 Task: Create a due date automation trigger when advanced on, on the monday of the week a card is due add fields with custom field "Resume" set to a number lower or equal to 1 and greater or equal to 10 at 11:00 AM.
Action: Mouse moved to (1004, 289)
Screenshot: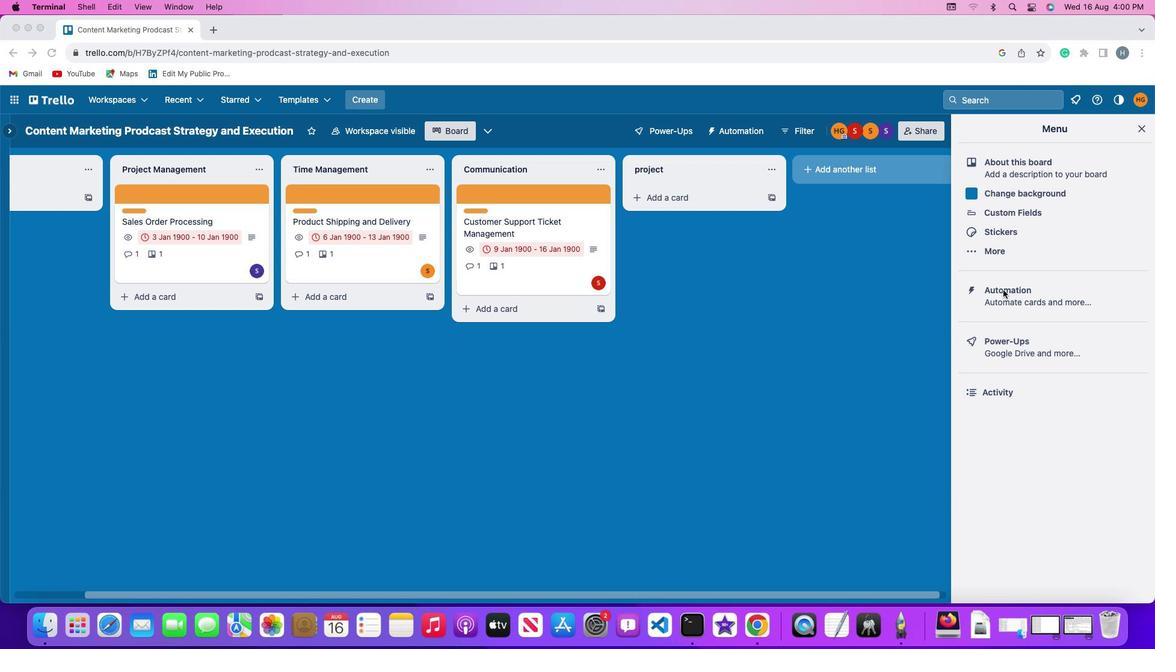
Action: Mouse pressed left at (1004, 289)
Screenshot: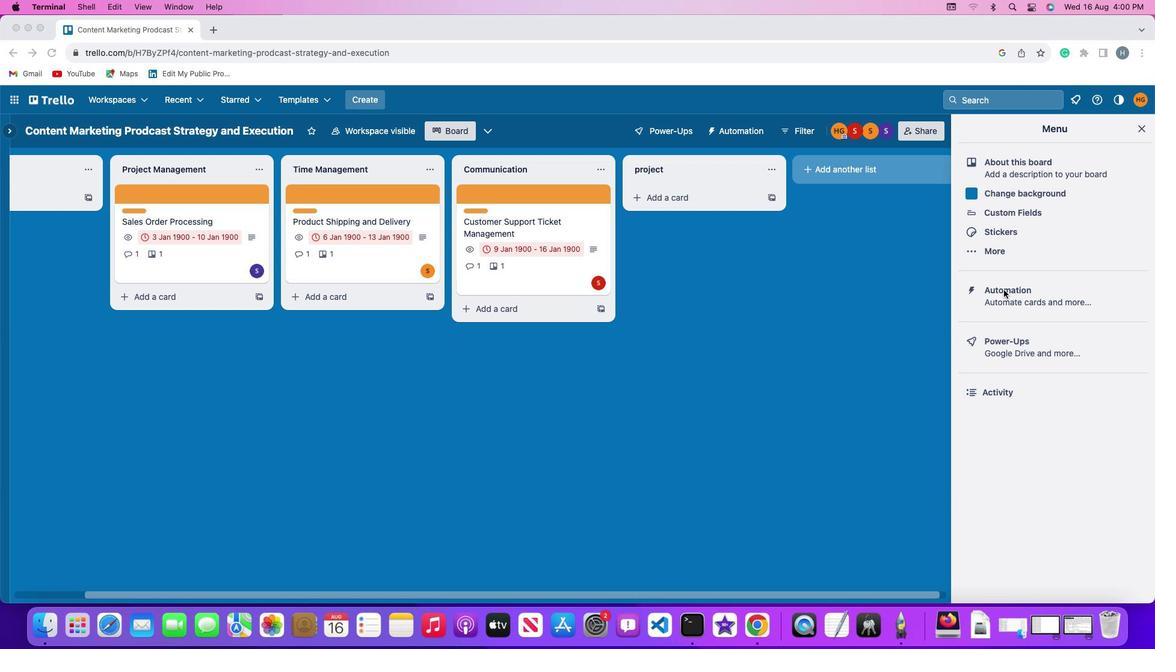 
Action: Mouse pressed left at (1004, 289)
Screenshot: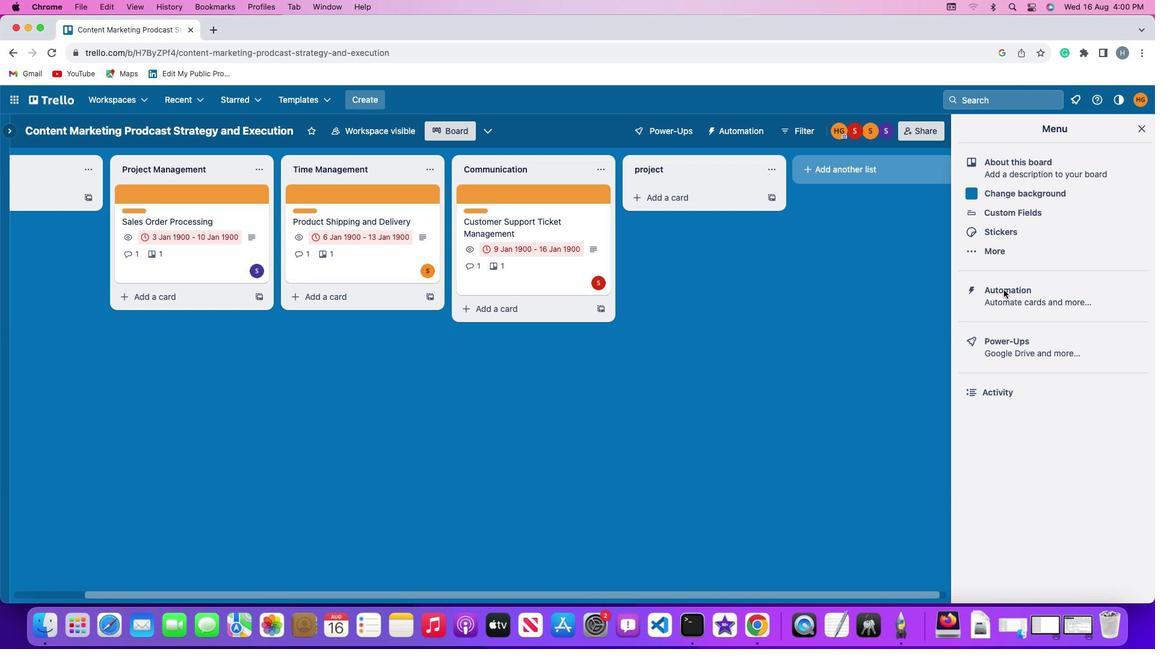 
Action: Mouse moved to (77, 276)
Screenshot: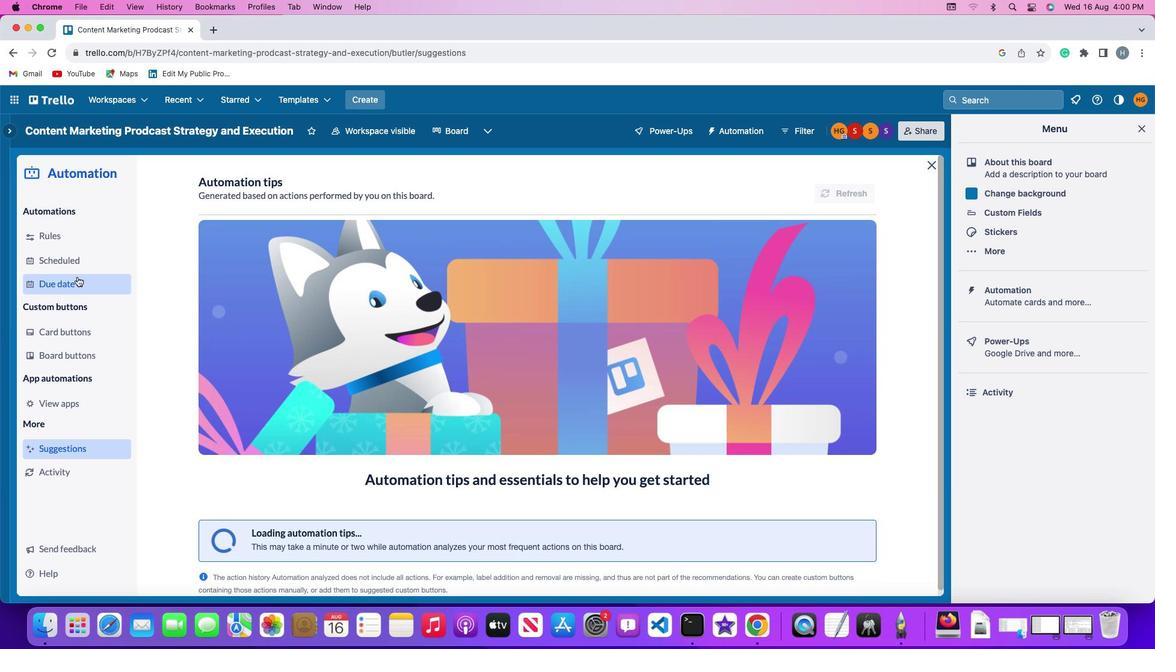 
Action: Mouse pressed left at (77, 276)
Screenshot: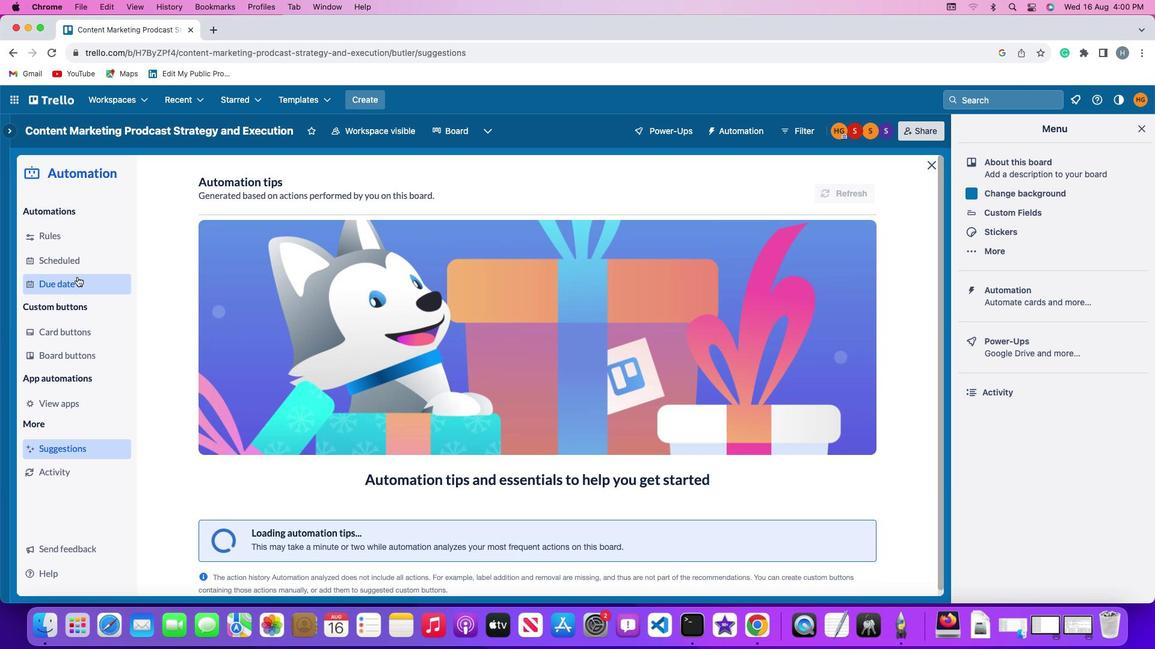 
Action: Mouse moved to (812, 185)
Screenshot: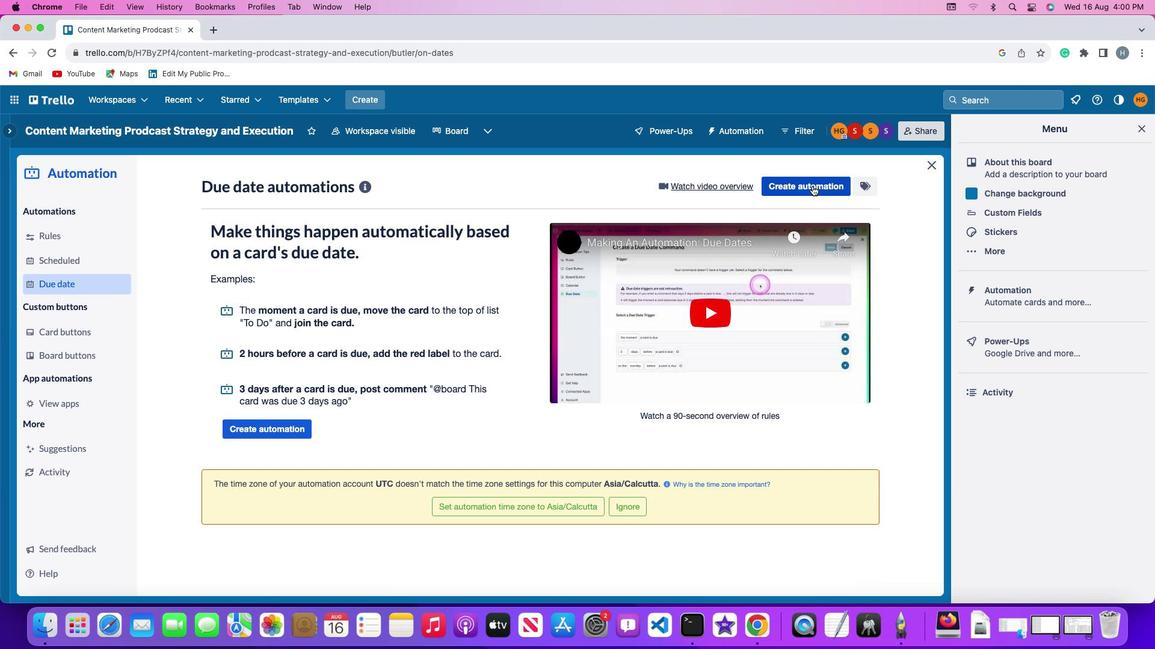 
Action: Mouse pressed left at (812, 185)
Screenshot: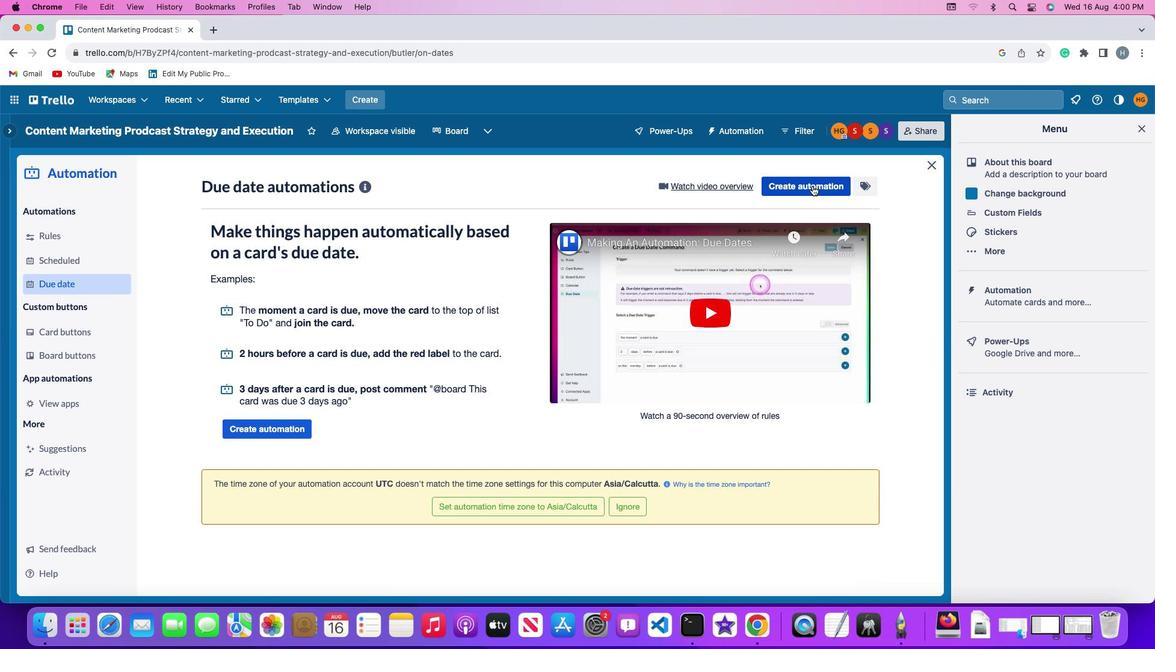 
Action: Mouse moved to (214, 305)
Screenshot: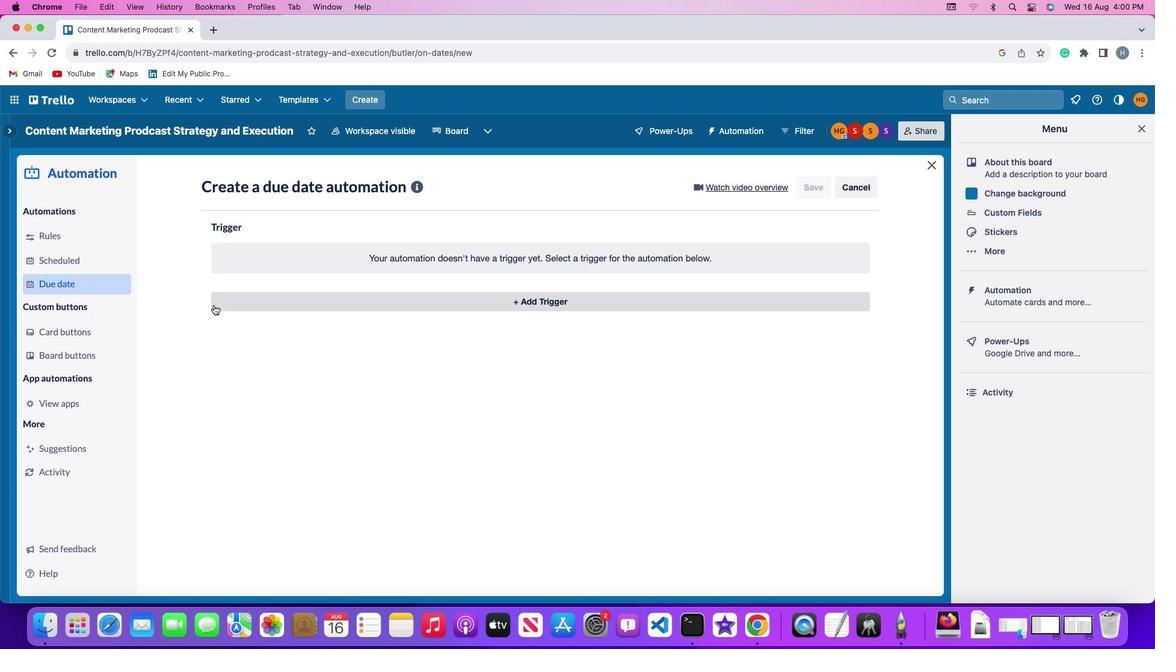 
Action: Mouse pressed left at (214, 305)
Screenshot: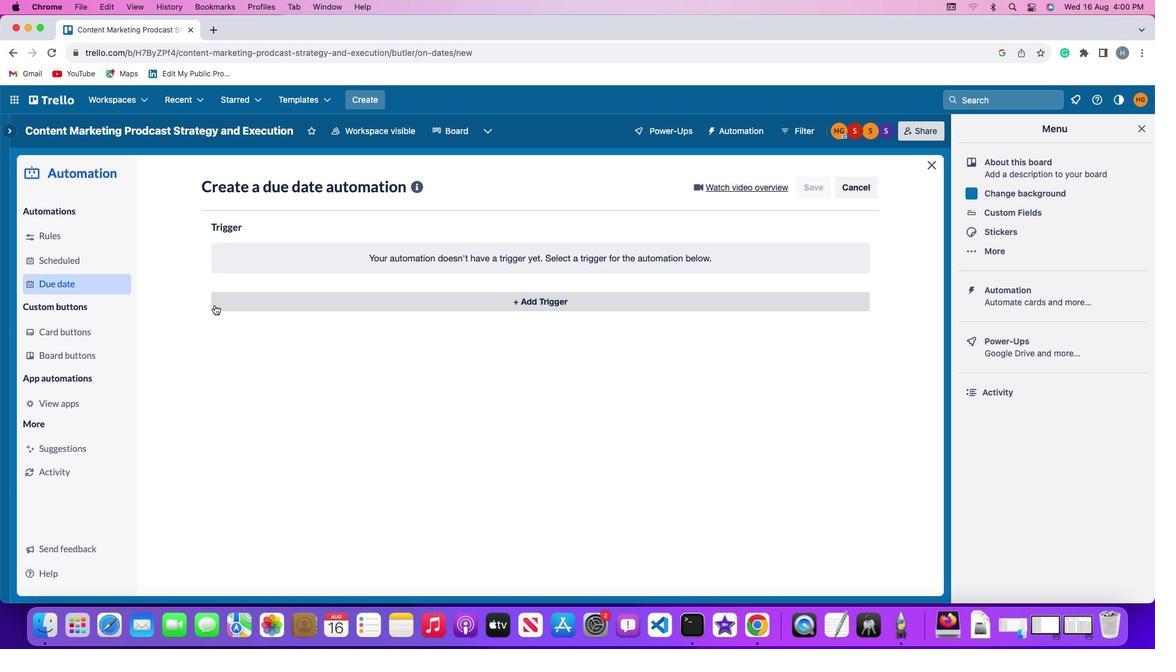 
Action: Mouse moved to (259, 523)
Screenshot: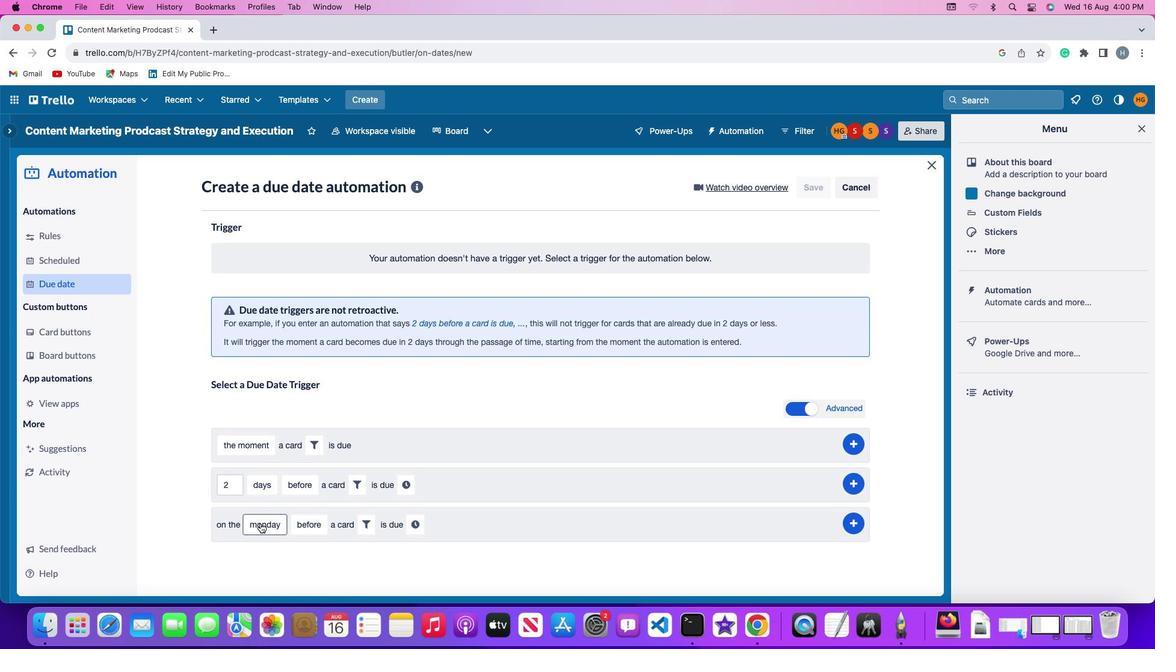 
Action: Mouse pressed left at (259, 523)
Screenshot: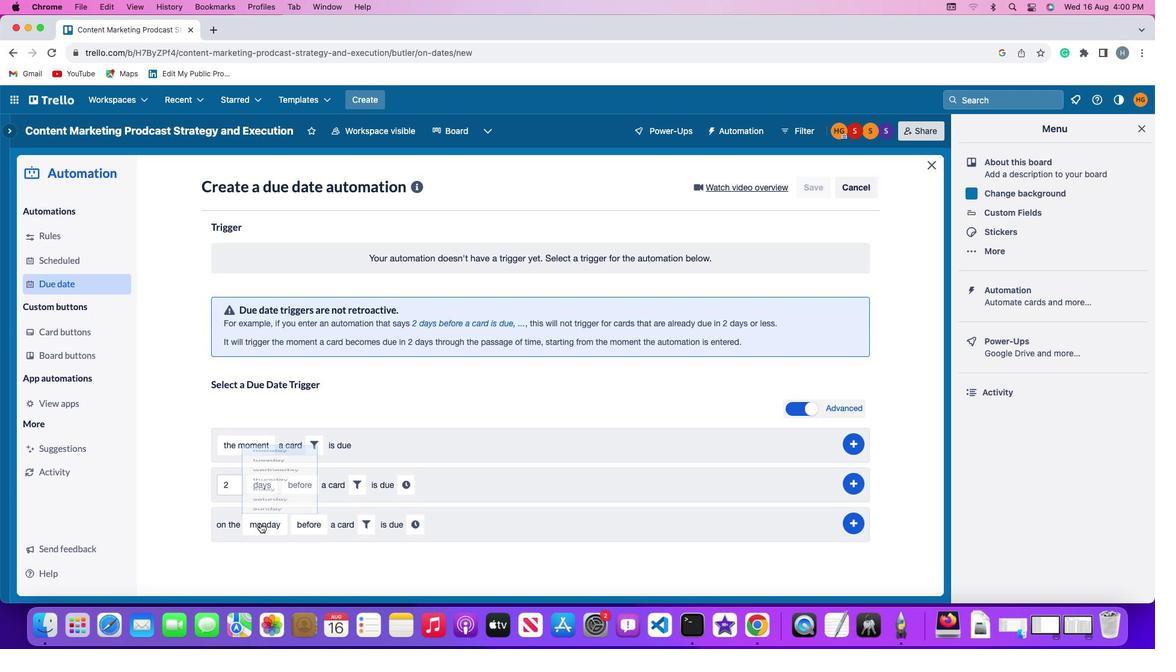 
Action: Mouse moved to (273, 357)
Screenshot: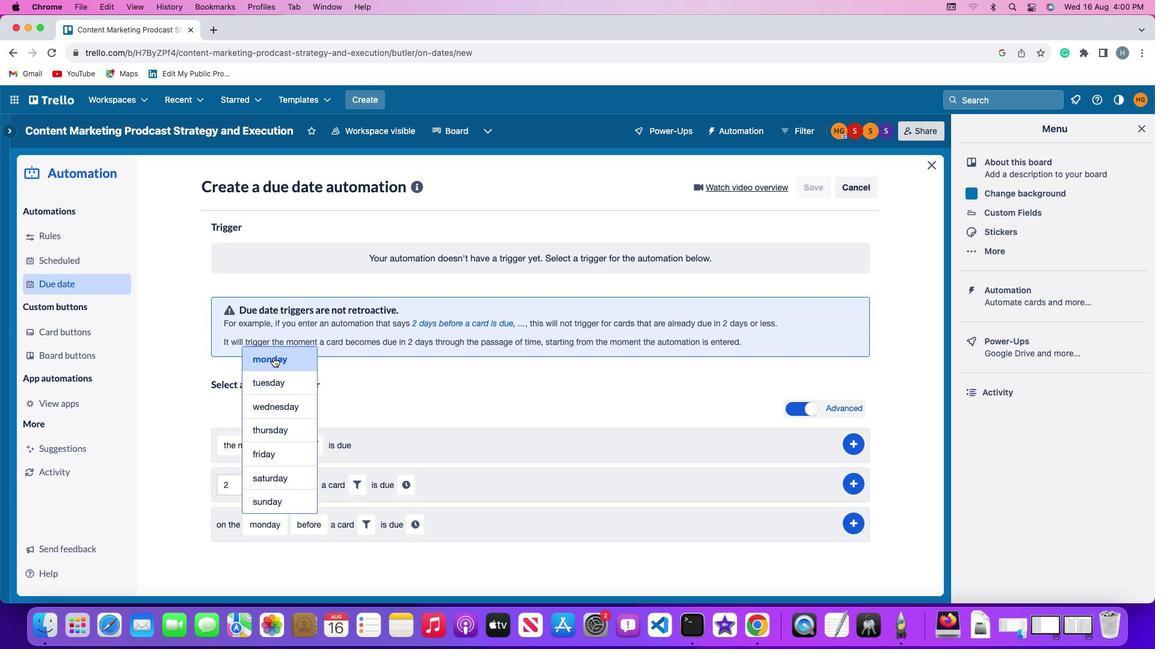 
Action: Mouse pressed left at (273, 357)
Screenshot: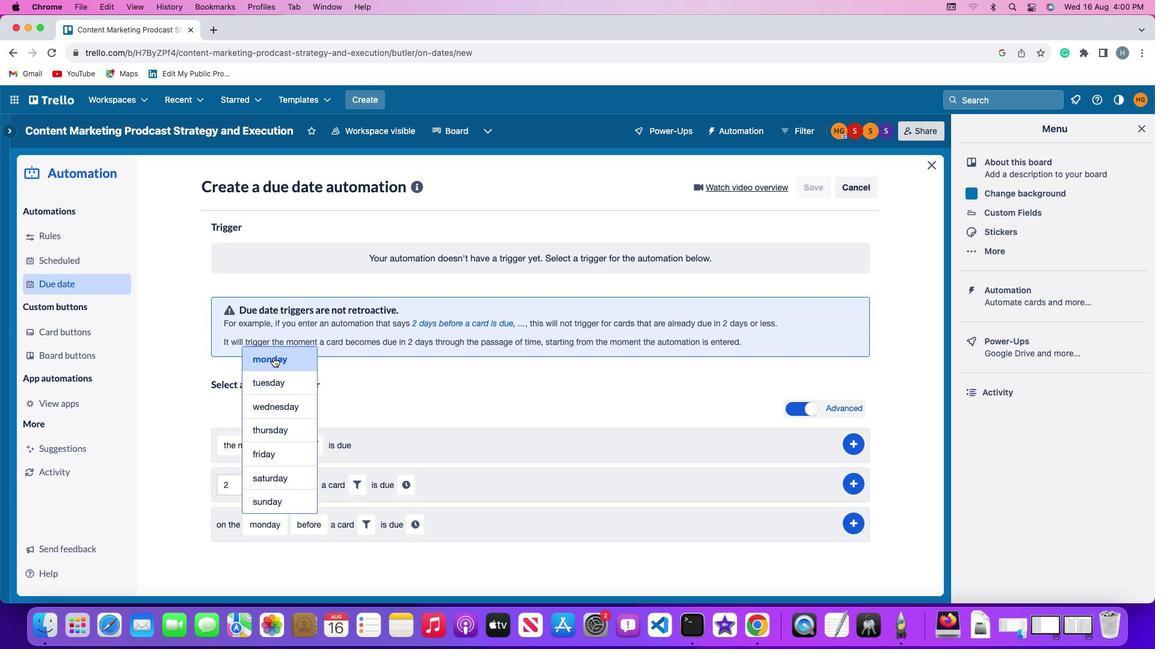 
Action: Mouse moved to (303, 525)
Screenshot: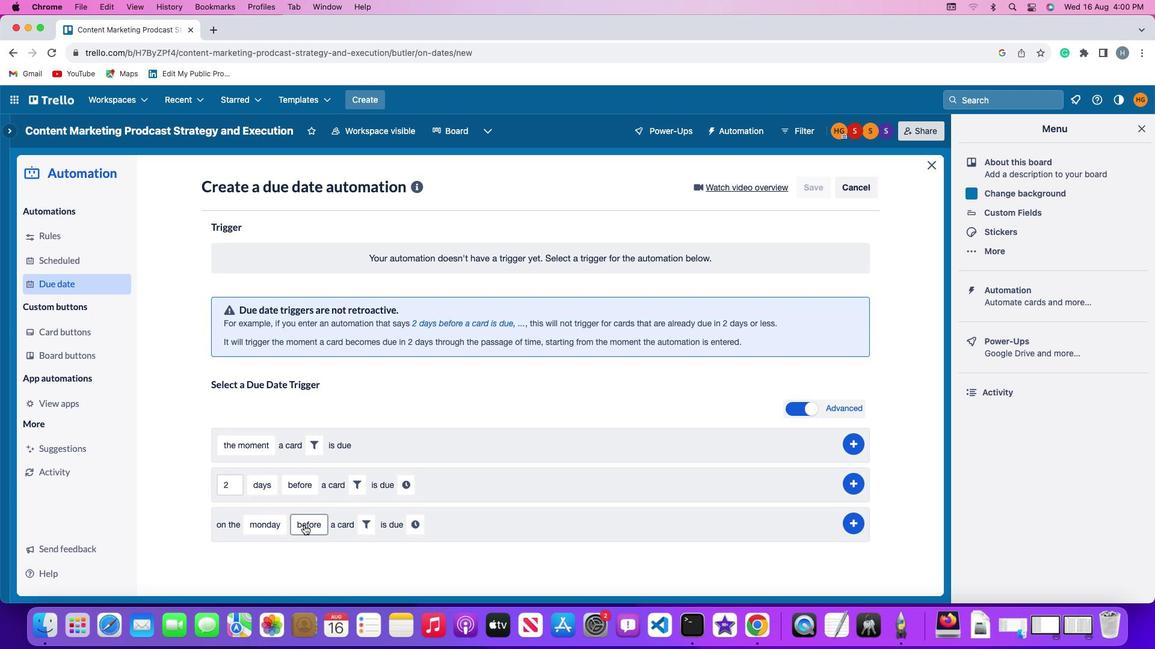 
Action: Mouse pressed left at (303, 525)
Screenshot: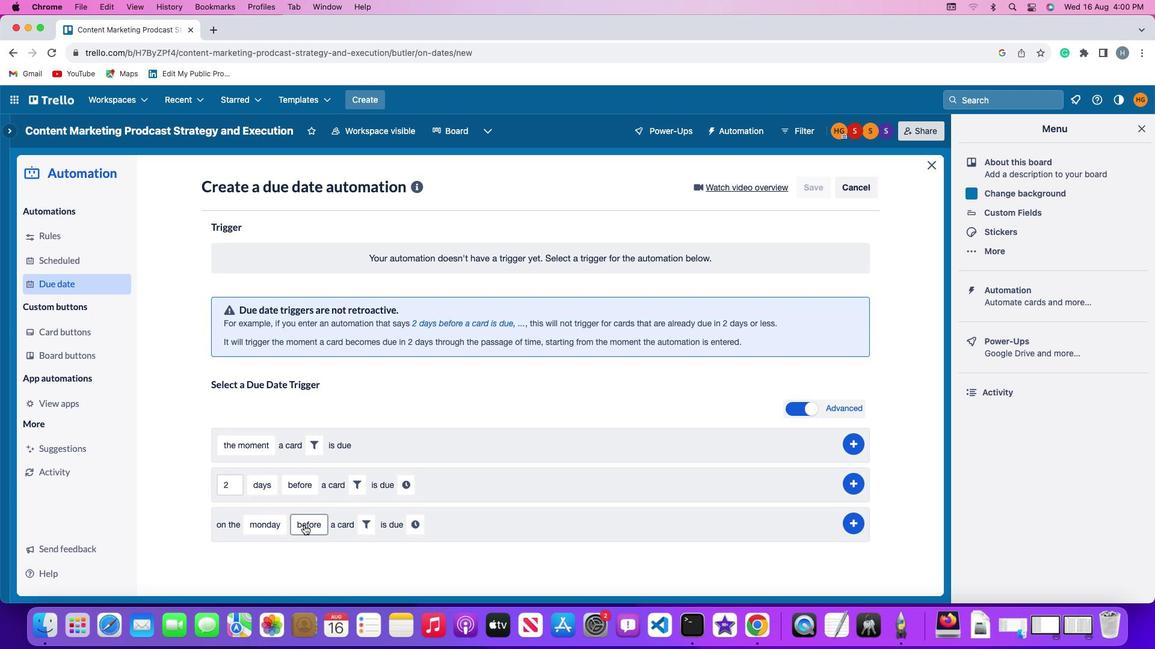 
Action: Mouse moved to (319, 475)
Screenshot: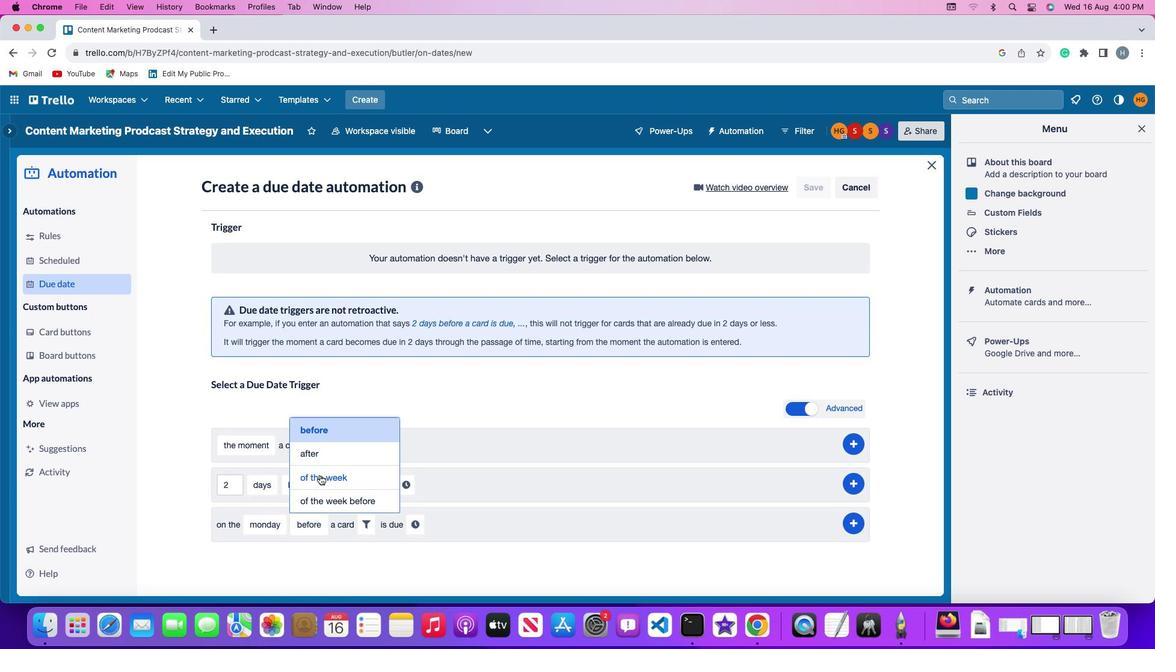 
Action: Mouse pressed left at (319, 475)
Screenshot: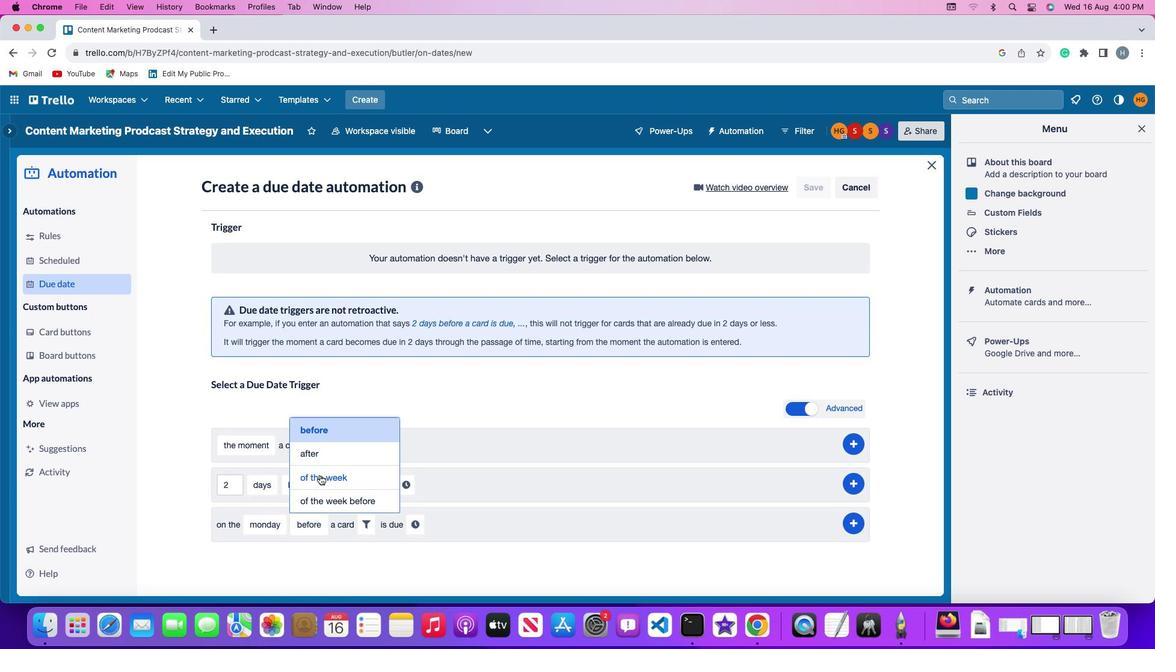 
Action: Mouse moved to (389, 523)
Screenshot: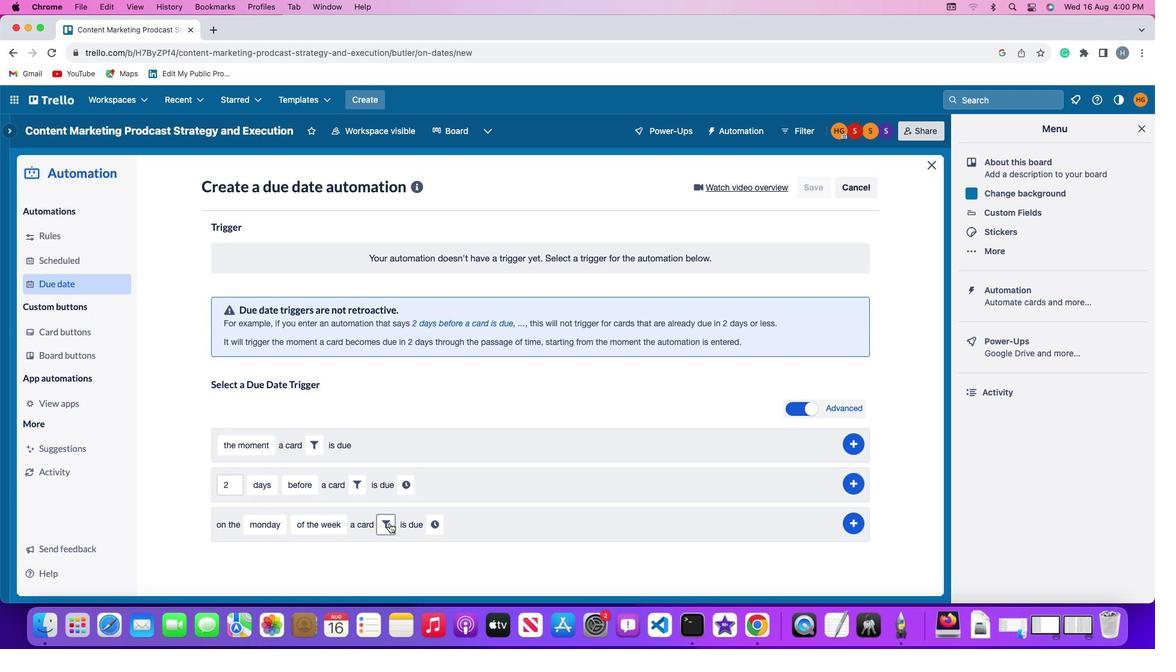 
Action: Mouse pressed left at (389, 523)
Screenshot: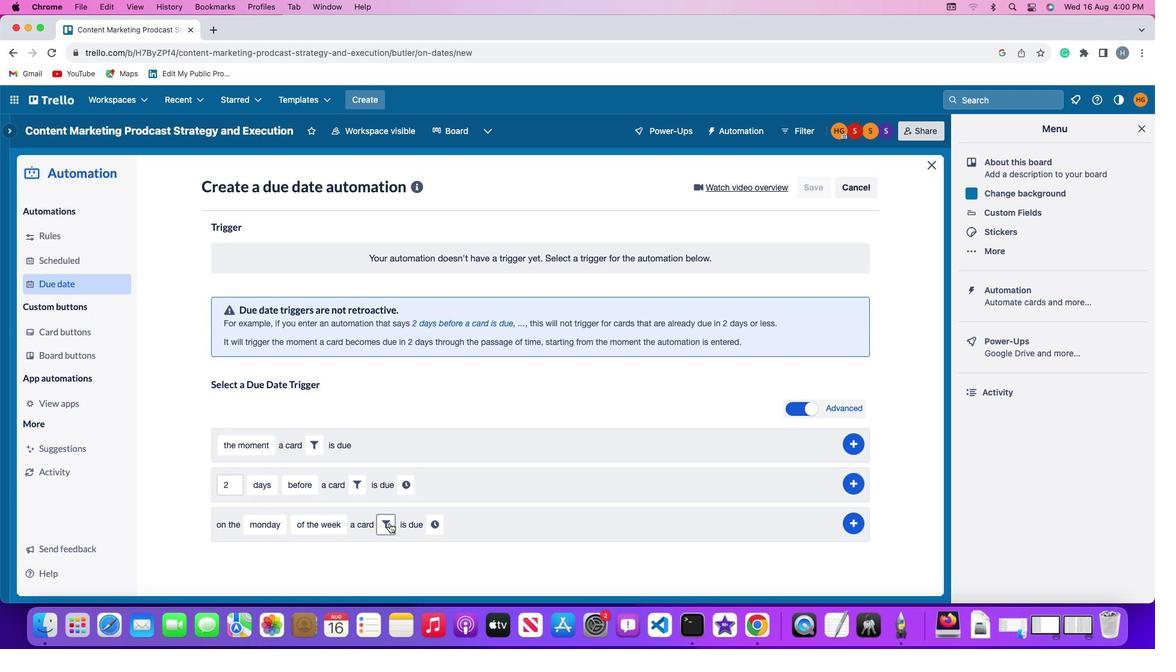 
Action: Mouse moved to (584, 563)
Screenshot: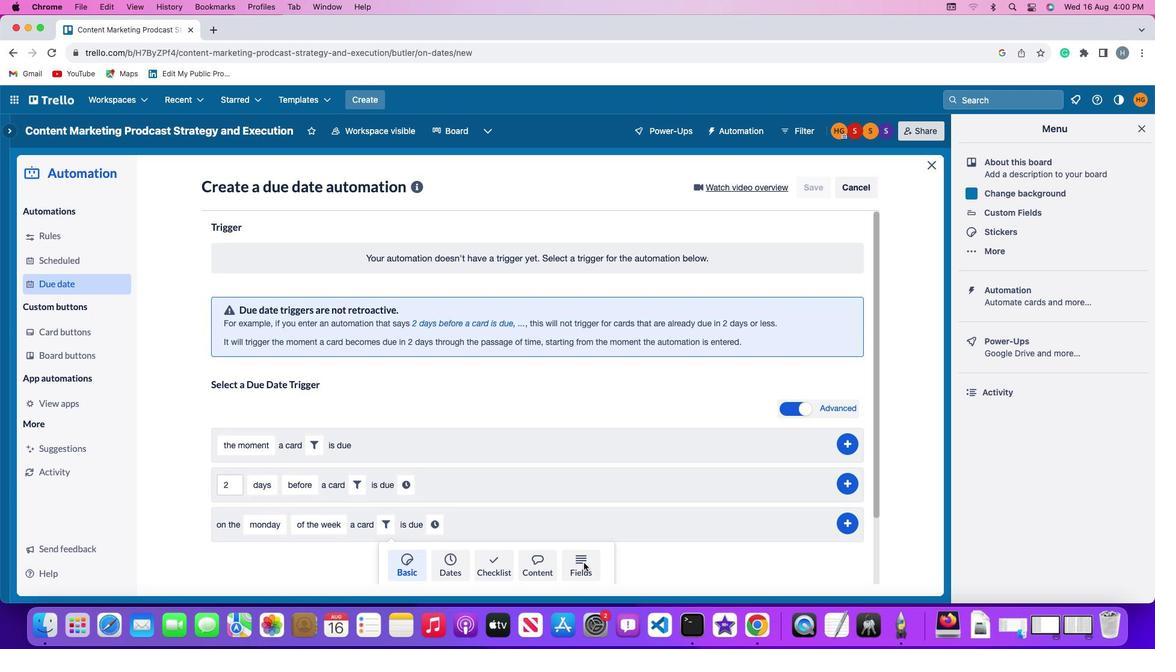 
Action: Mouse pressed left at (584, 563)
Screenshot: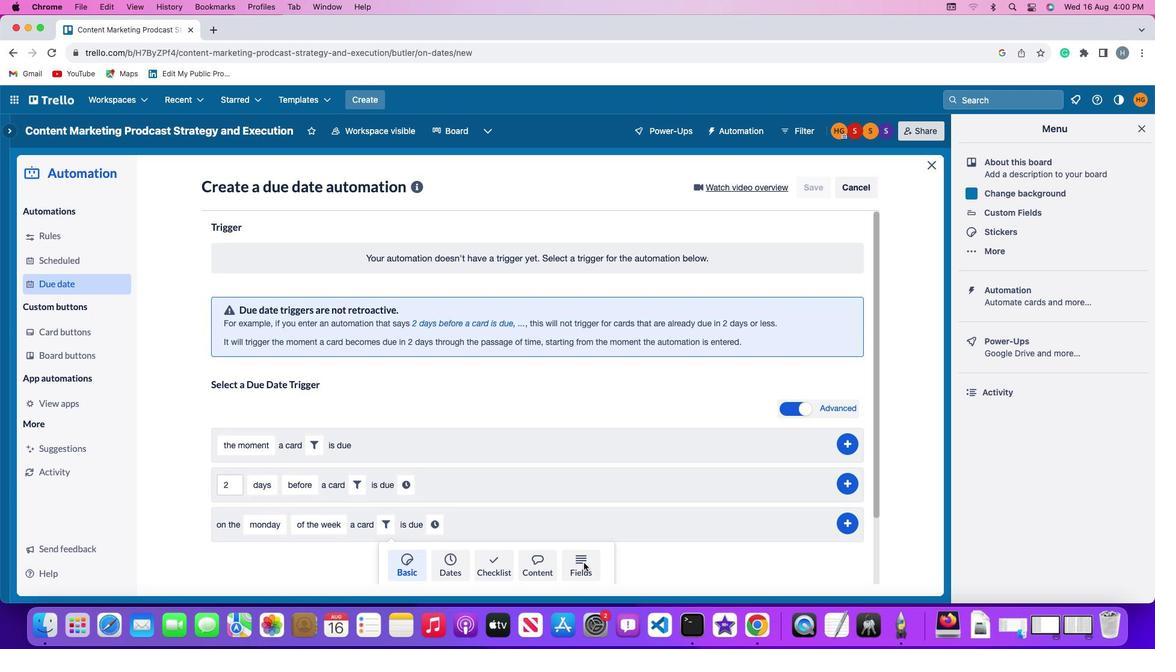 
Action: Mouse moved to (369, 553)
Screenshot: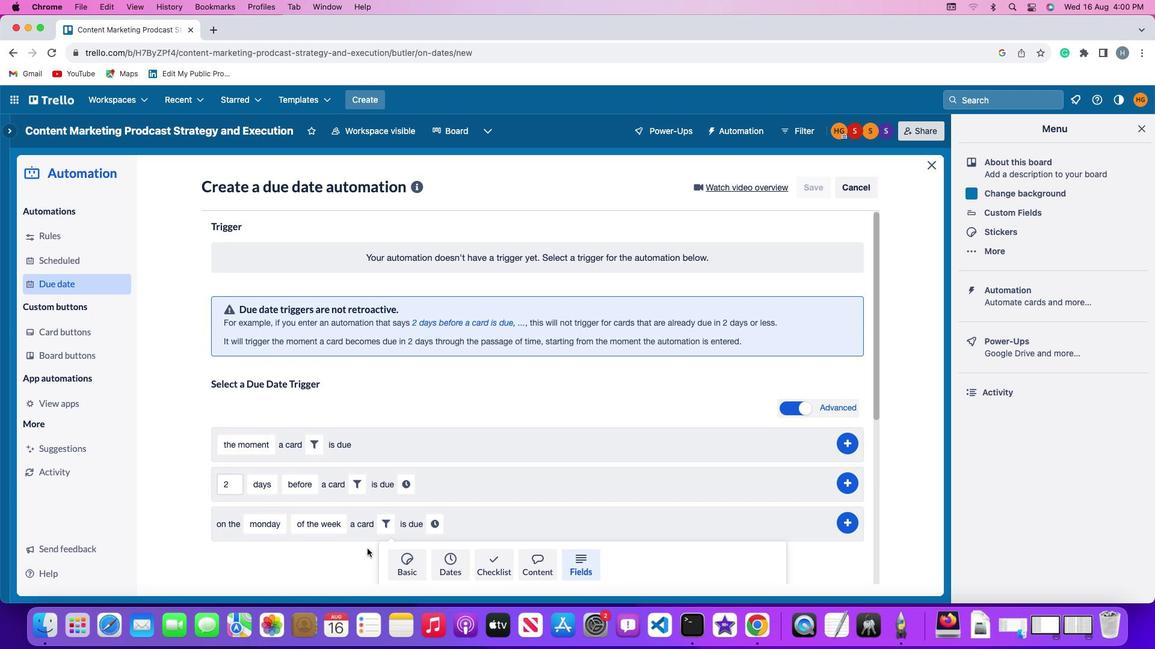
Action: Mouse scrolled (369, 553) with delta (0, 0)
Screenshot: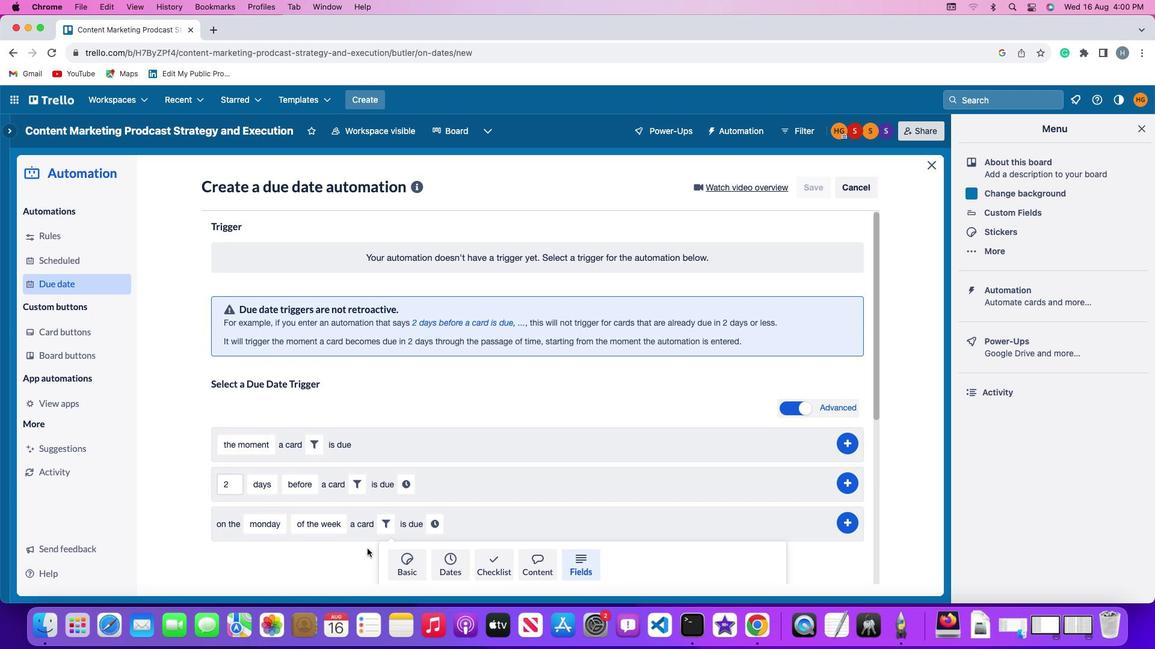 
Action: Mouse moved to (369, 553)
Screenshot: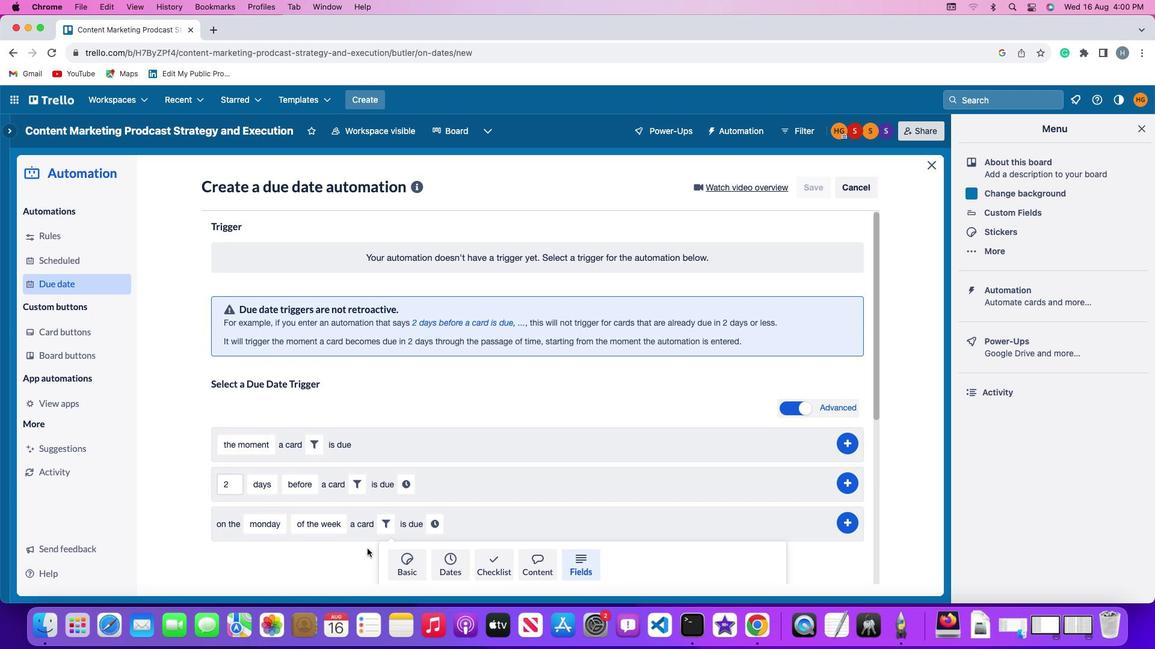 
Action: Mouse scrolled (369, 553) with delta (0, 0)
Screenshot: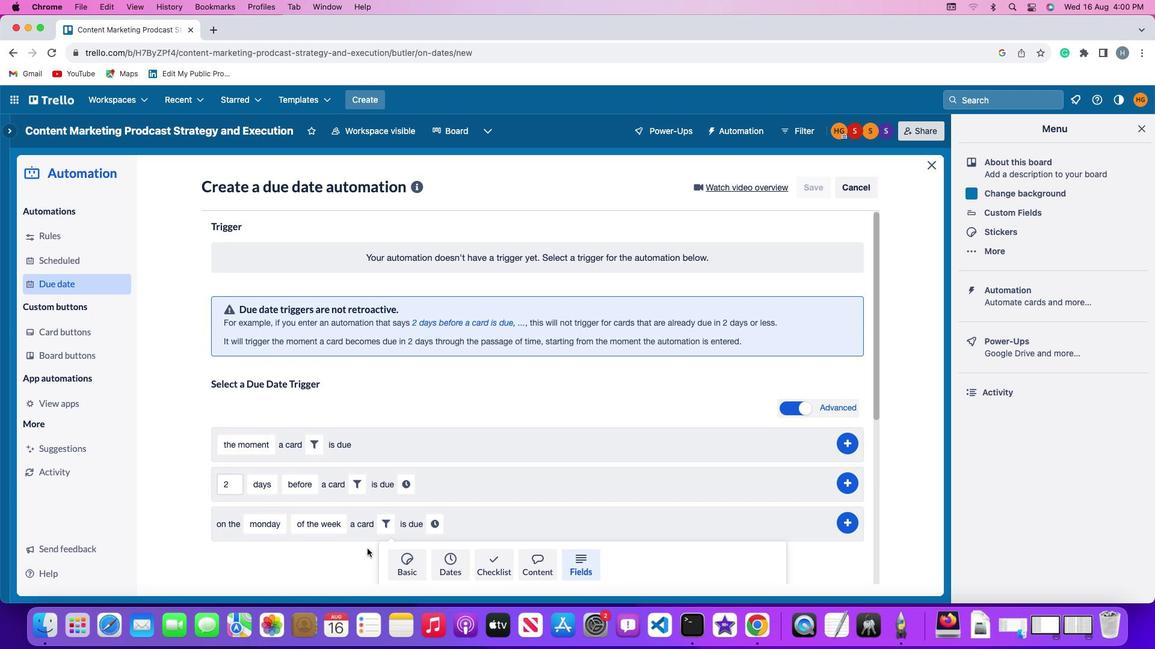 
Action: Mouse moved to (369, 552)
Screenshot: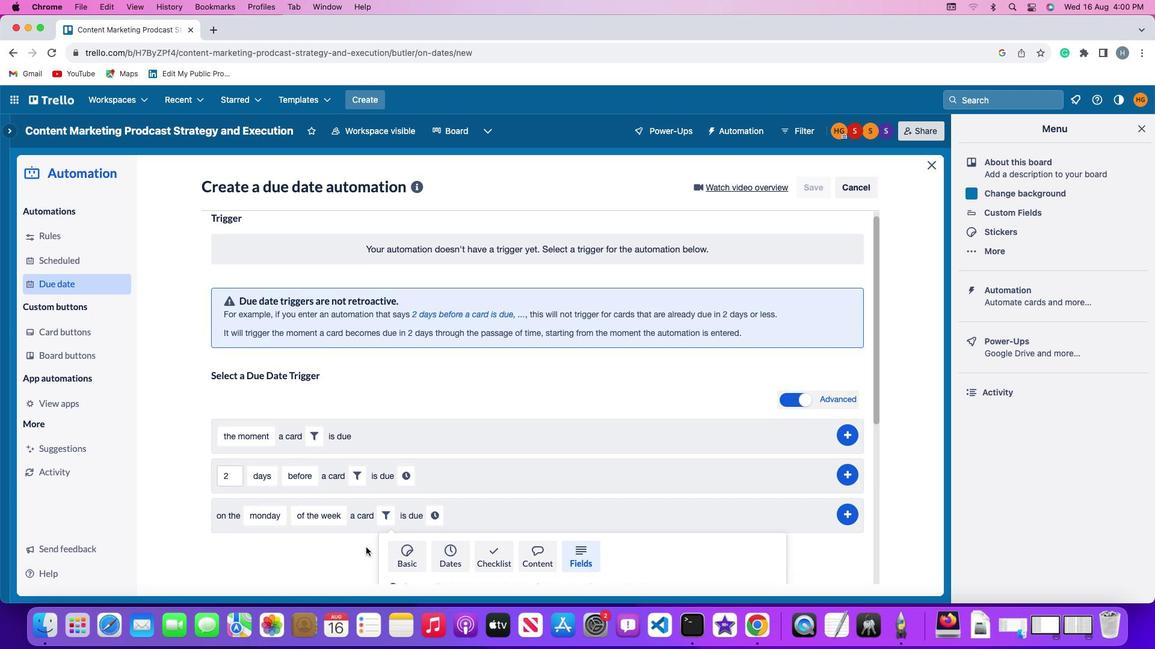 
Action: Mouse scrolled (369, 552) with delta (0, -1)
Screenshot: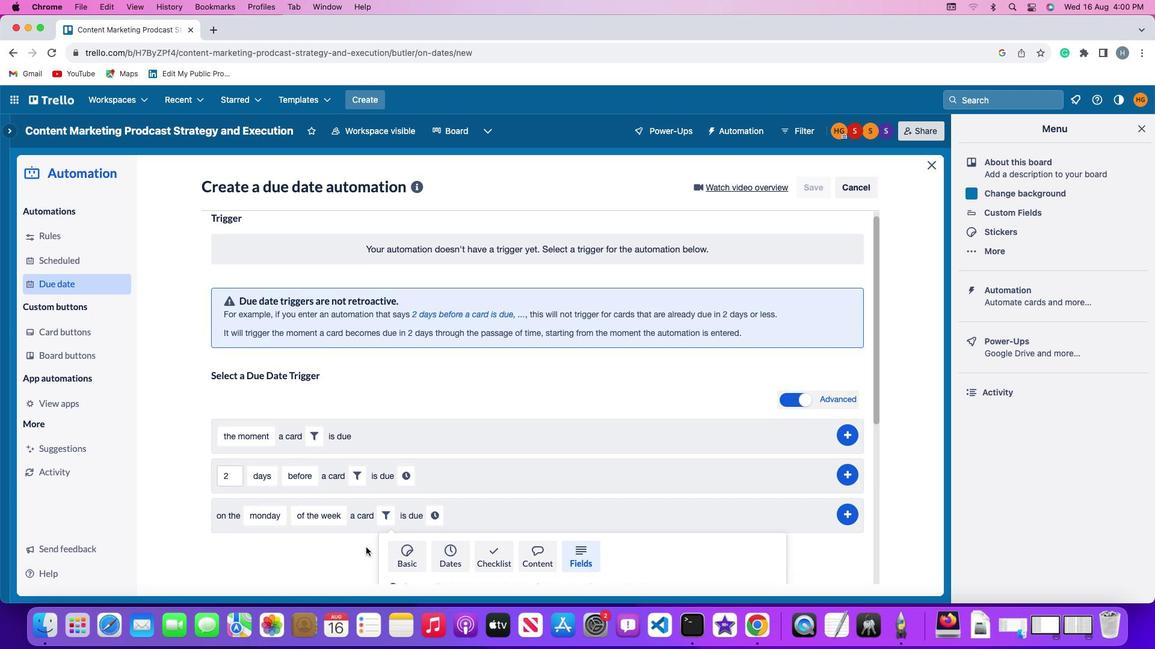 
Action: Mouse moved to (366, 548)
Screenshot: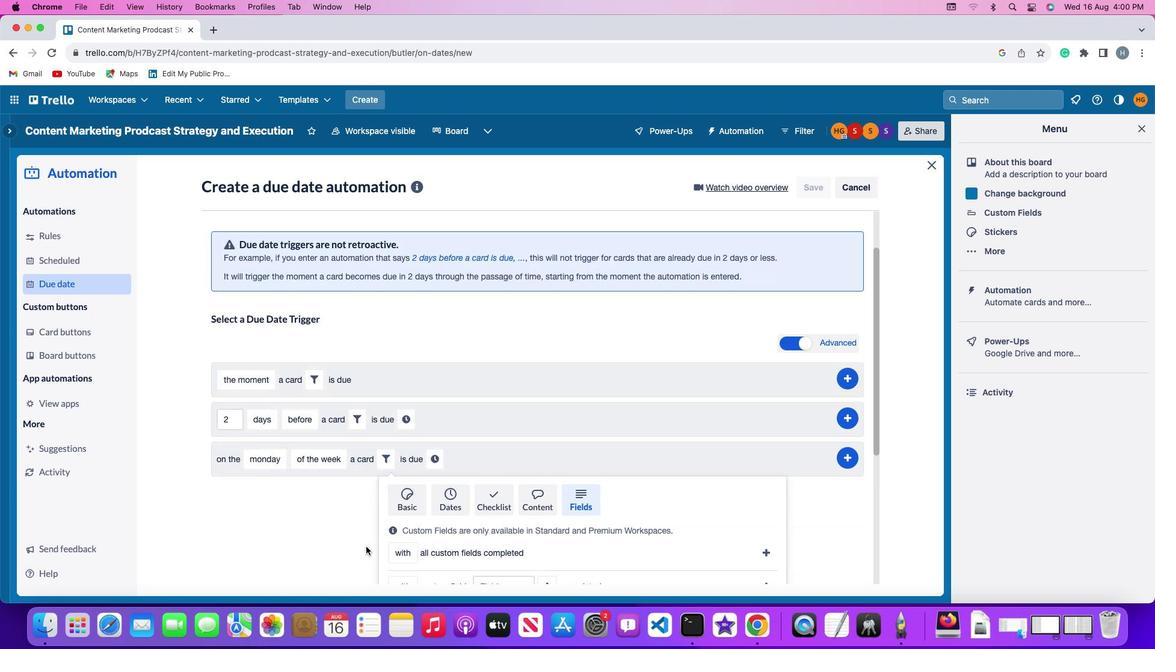 
Action: Mouse scrolled (366, 548) with delta (0, -3)
Screenshot: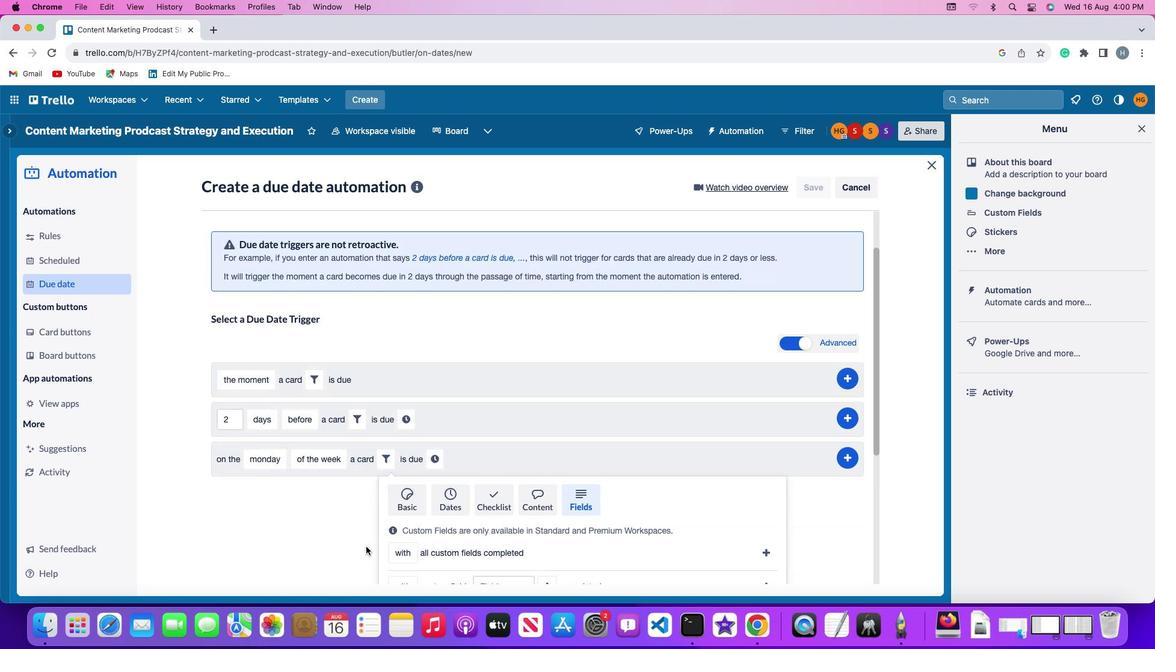 
Action: Mouse moved to (364, 548)
Screenshot: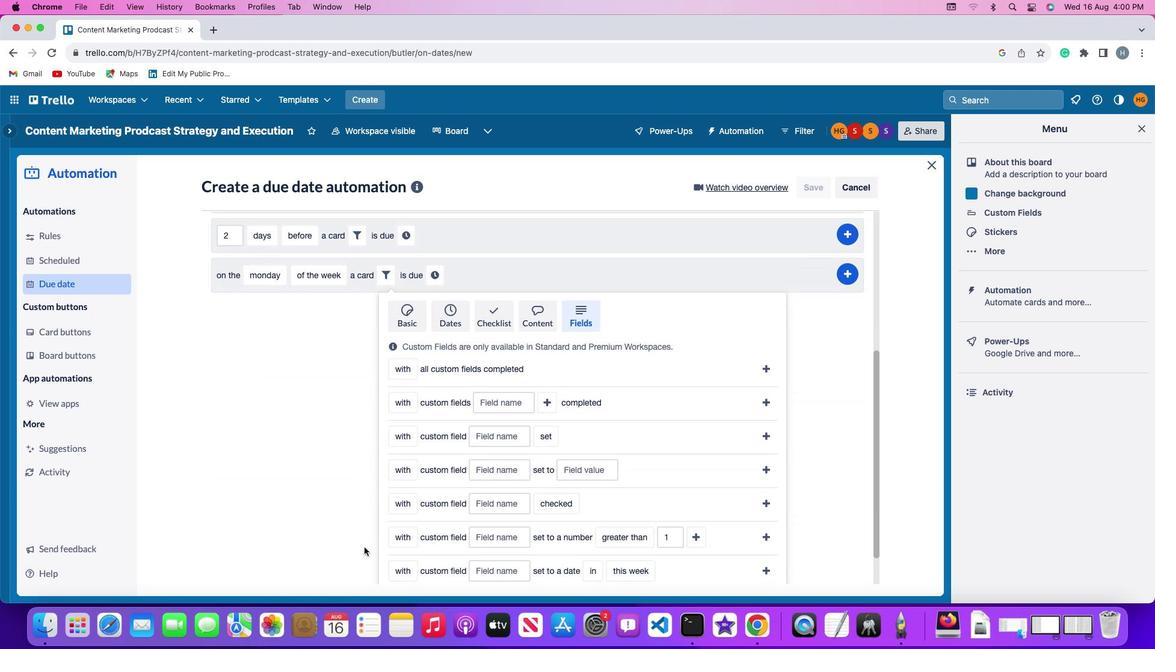 
Action: Mouse scrolled (364, 548) with delta (0, 0)
Screenshot: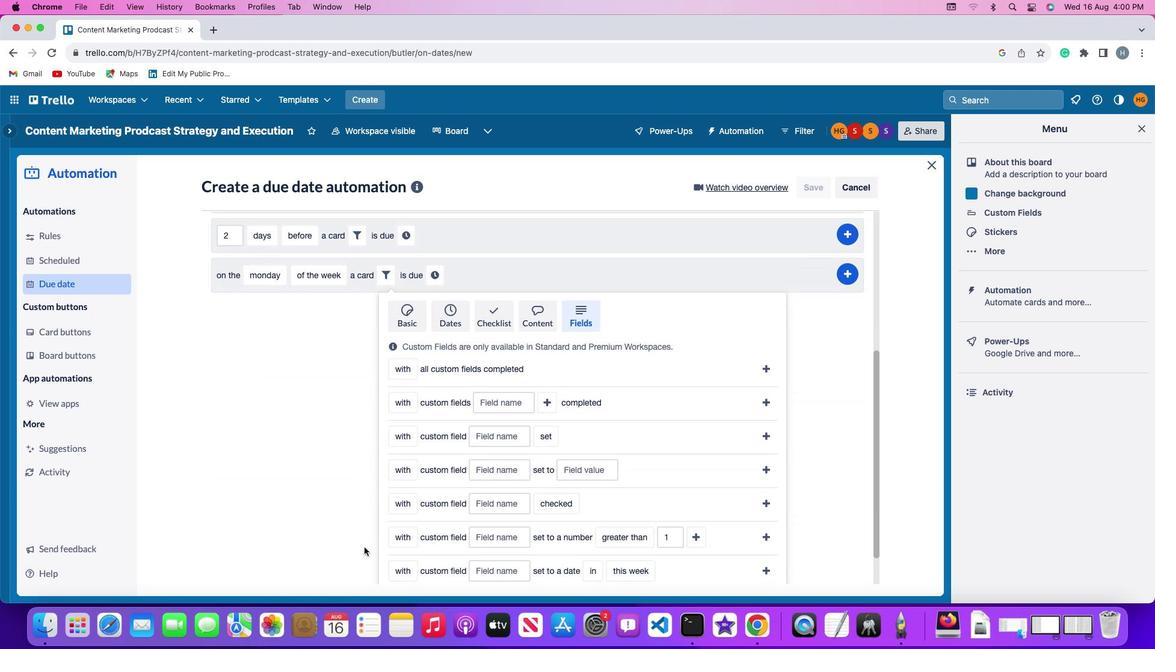 
Action: Mouse scrolled (364, 548) with delta (0, 0)
Screenshot: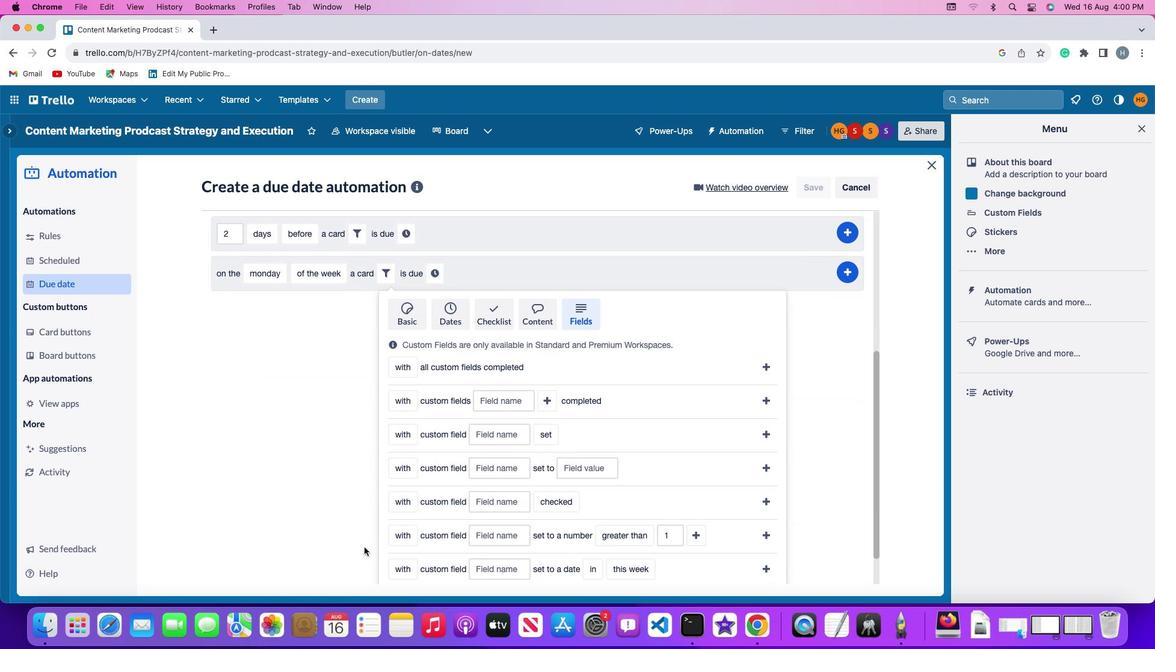 
Action: Mouse scrolled (364, 548) with delta (0, -2)
Screenshot: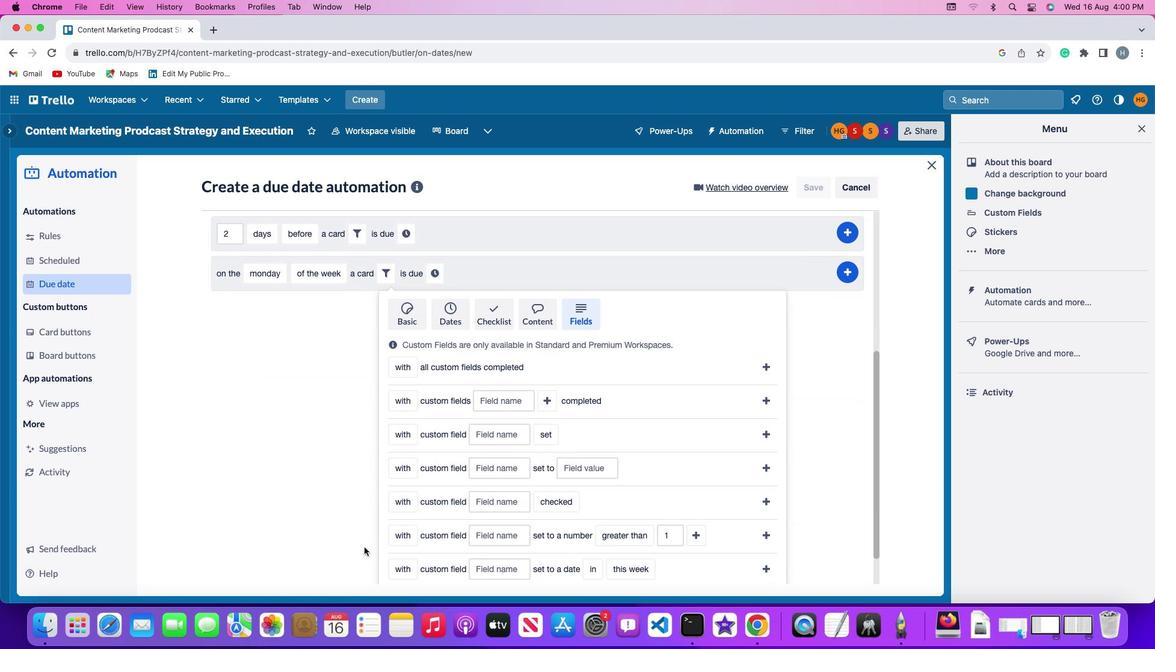 
Action: Mouse scrolled (364, 548) with delta (0, -3)
Screenshot: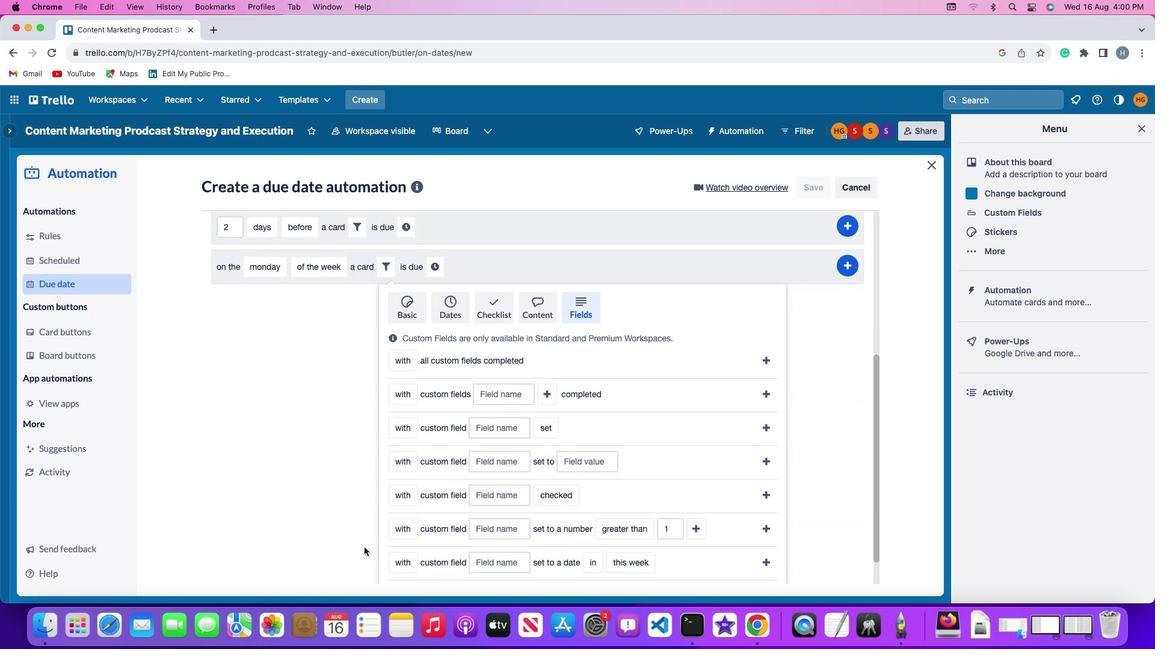 
Action: Mouse scrolled (364, 548) with delta (0, -3)
Screenshot: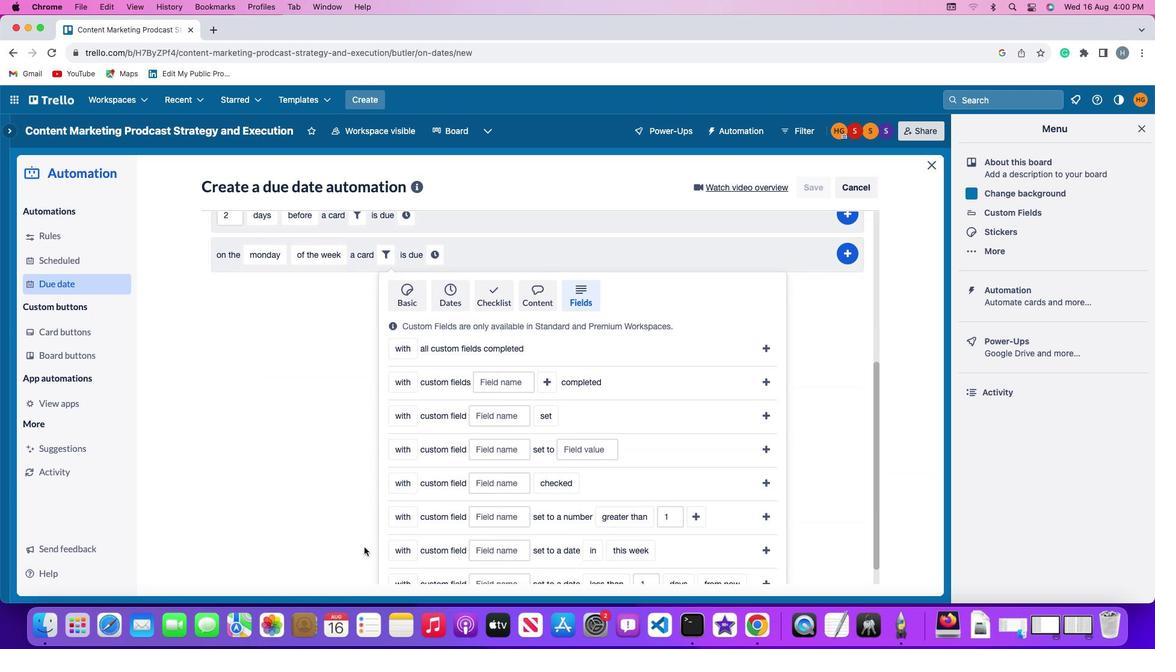 
Action: Mouse moved to (362, 548)
Screenshot: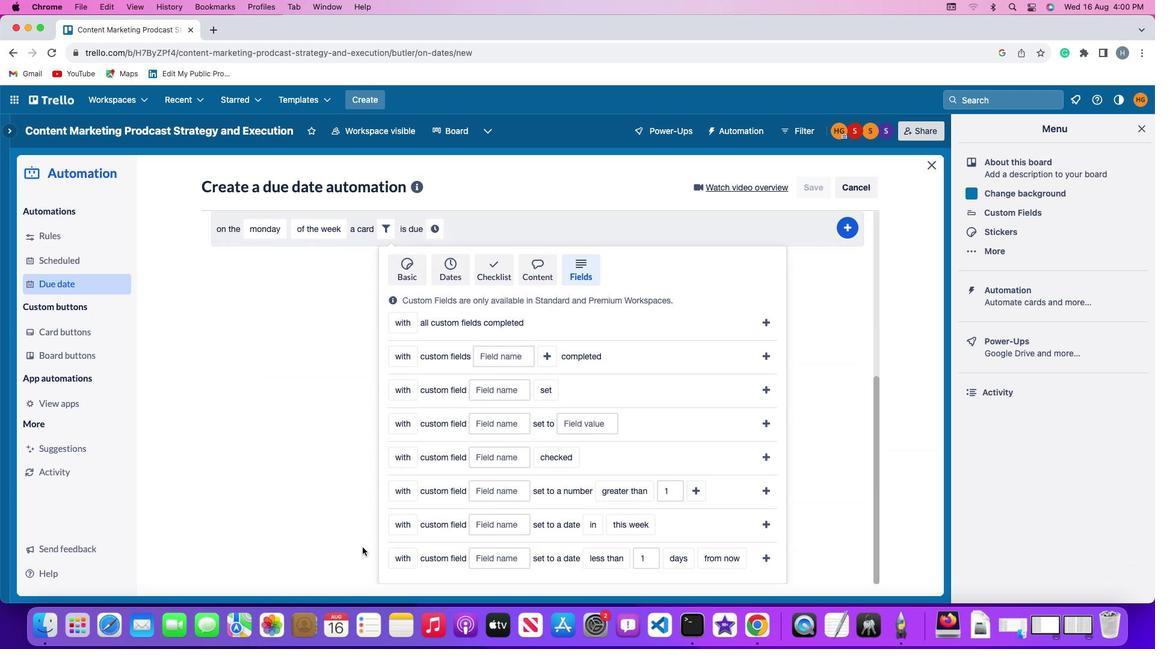 
Action: Mouse scrolled (362, 548) with delta (0, 0)
Screenshot: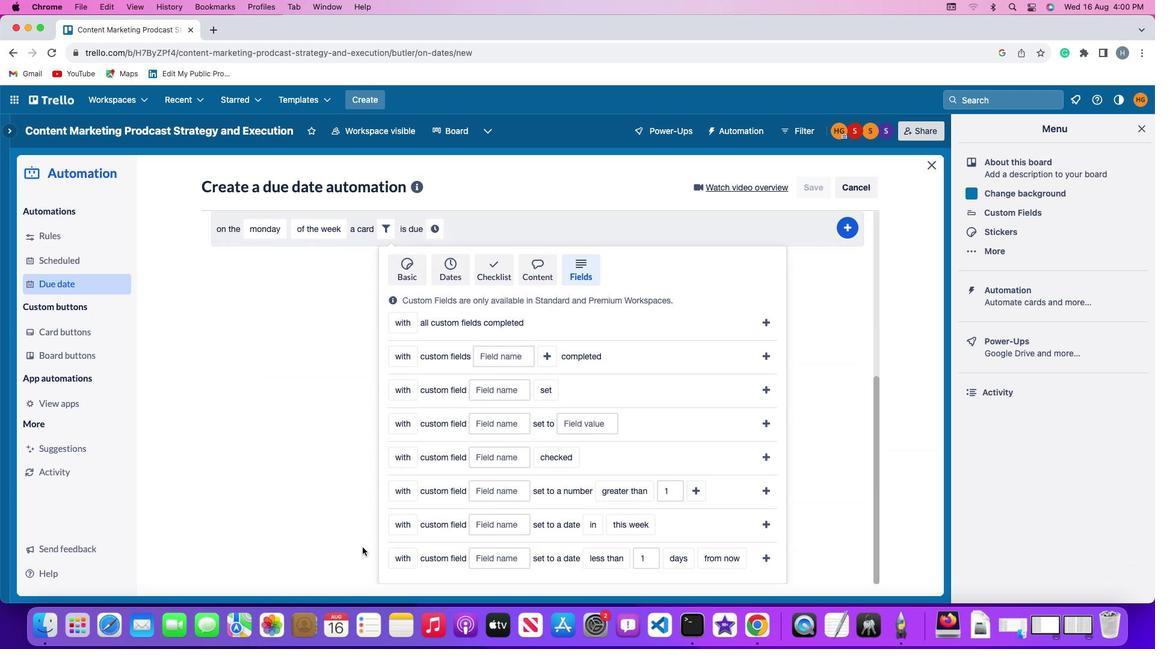 
Action: Mouse scrolled (362, 548) with delta (0, 0)
Screenshot: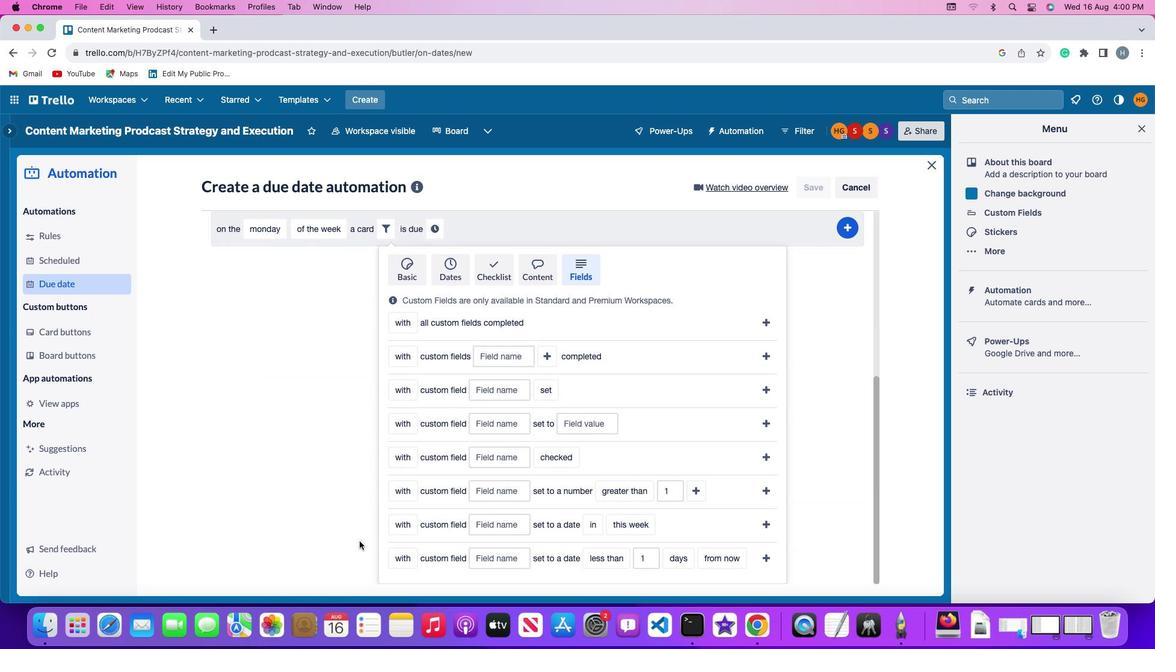 
Action: Mouse moved to (404, 497)
Screenshot: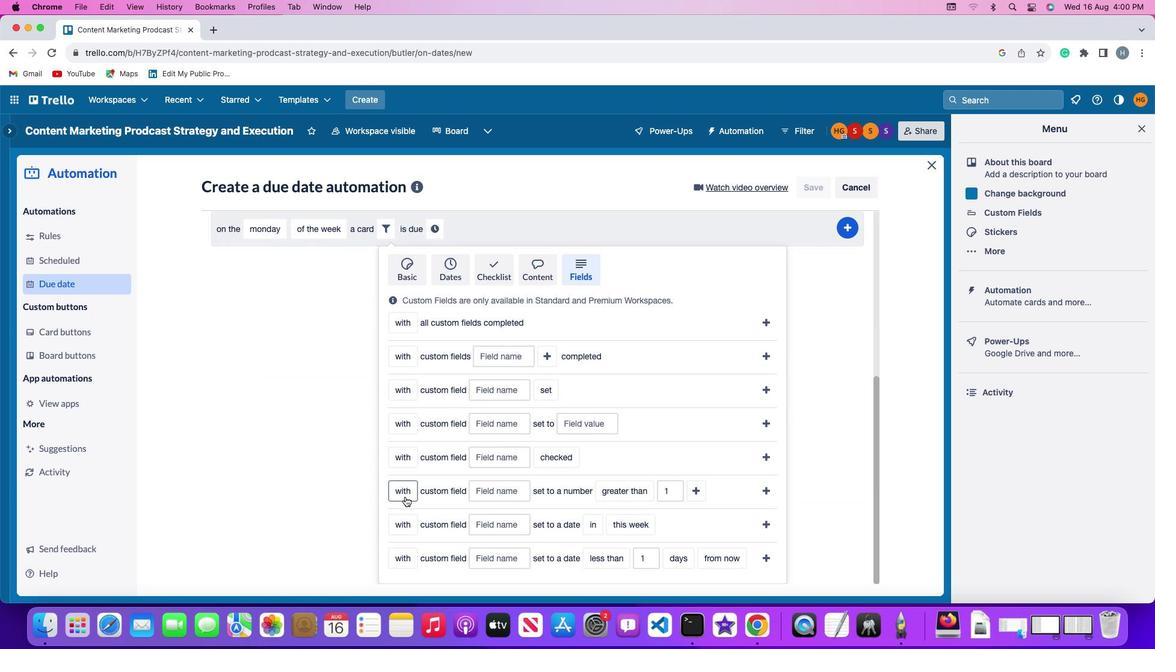 
Action: Mouse pressed left at (404, 497)
Screenshot: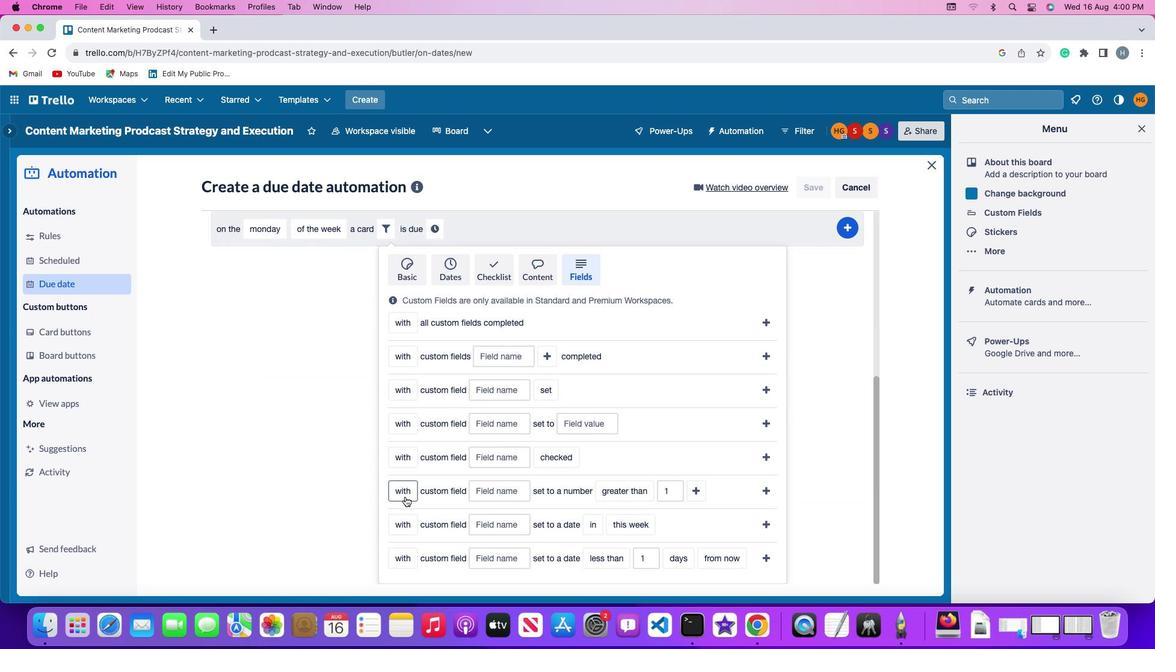 
Action: Mouse moved to (409, 516)
Screenshot: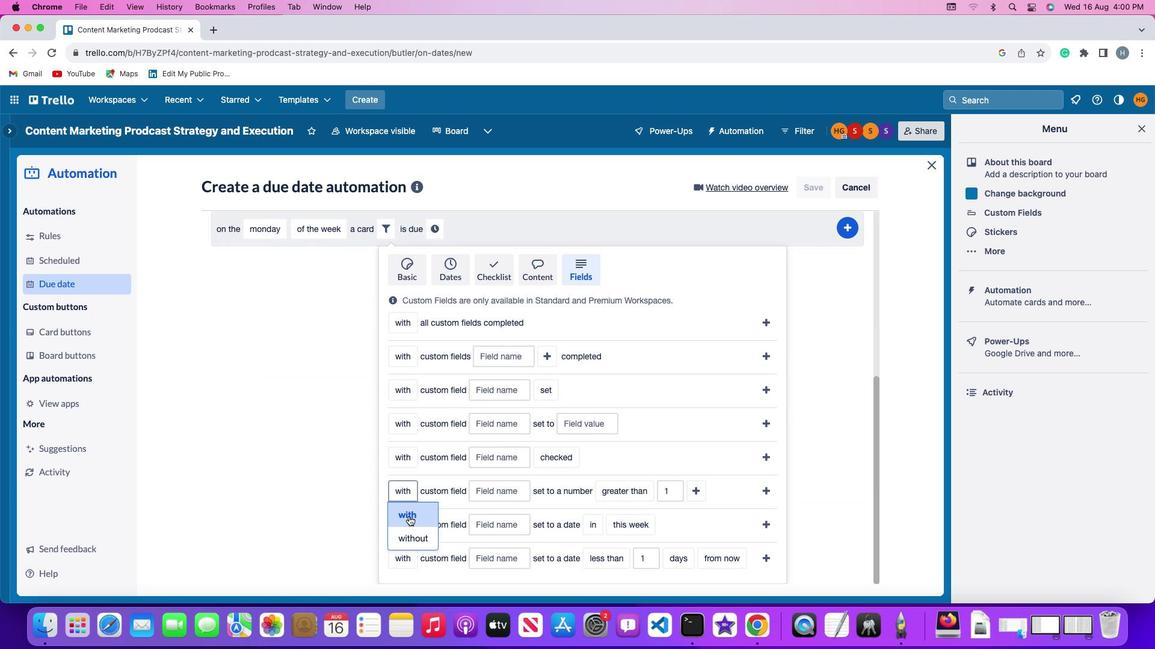 
Action: Mouse pressed left at (409, 516)
Screenshot: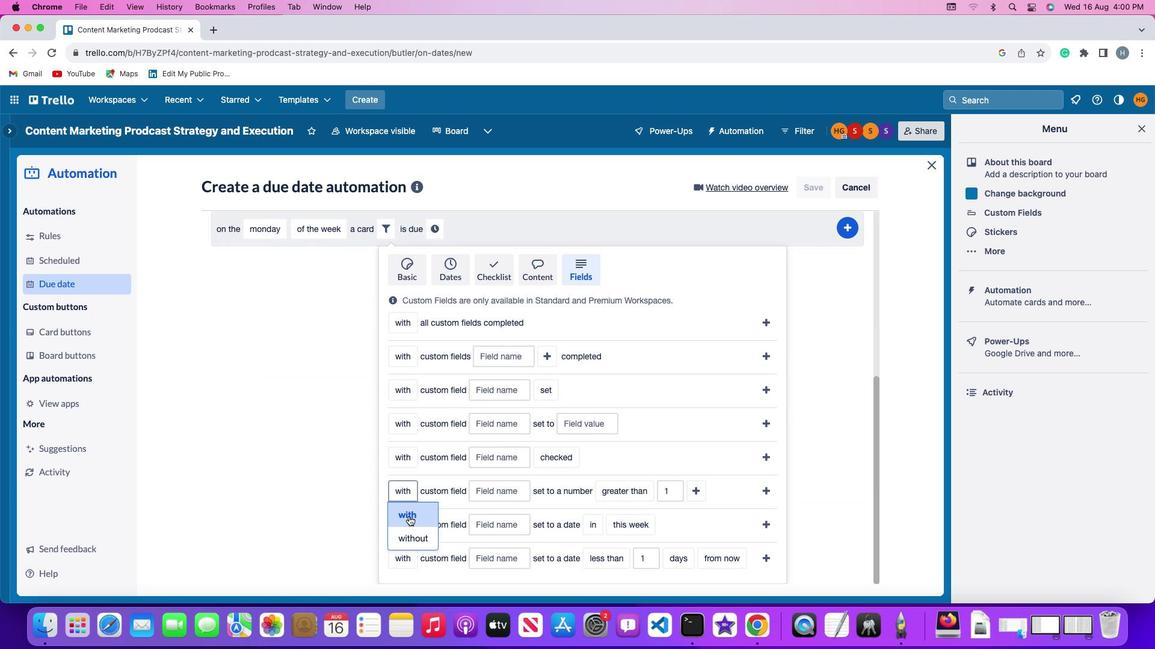 
Action: Mouse moved to (498, 494)
Screenshot: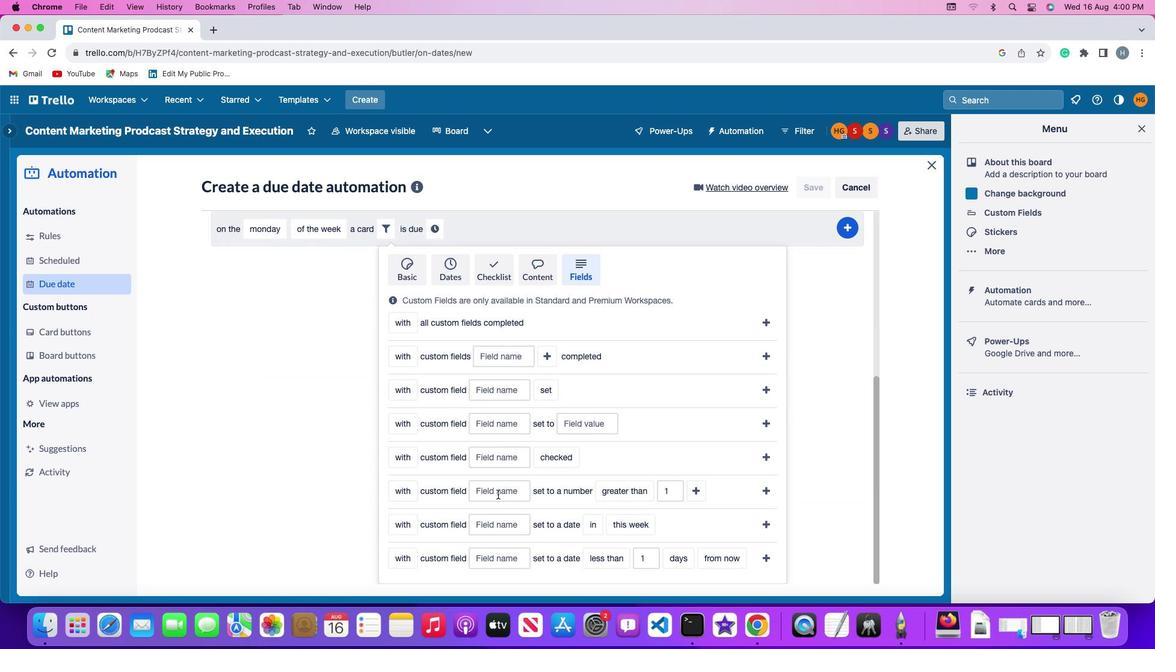 
Action: Mouse pressed left at (498, 494)
Screenshot: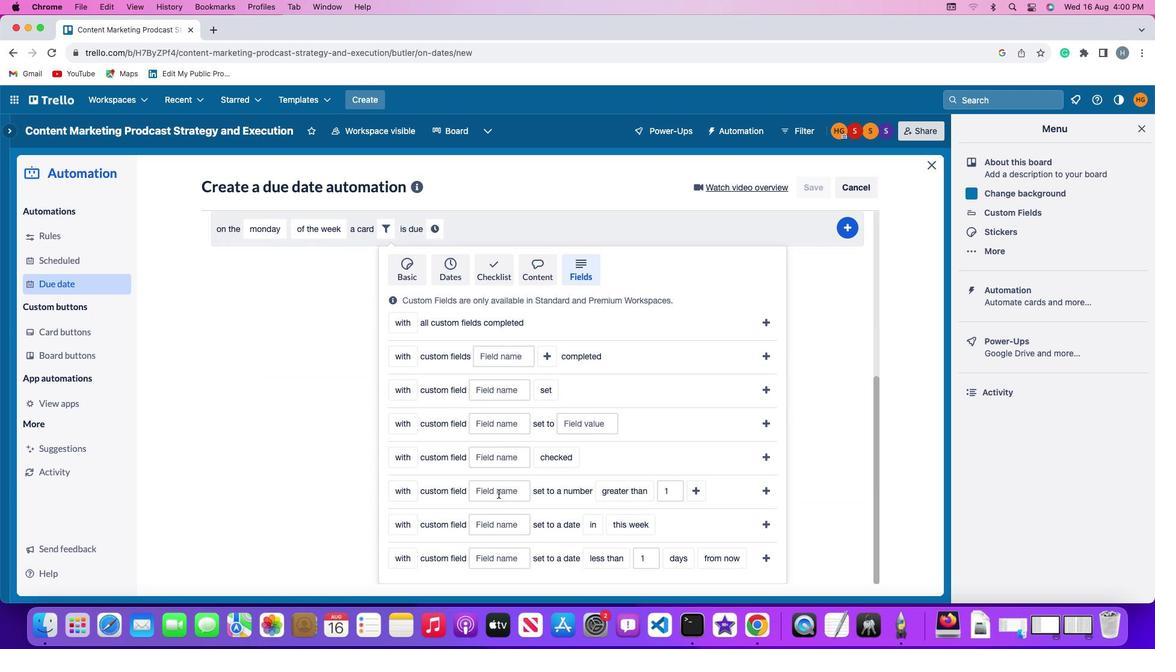 
Action: Mouse moved to (499, 493)
Screenshot: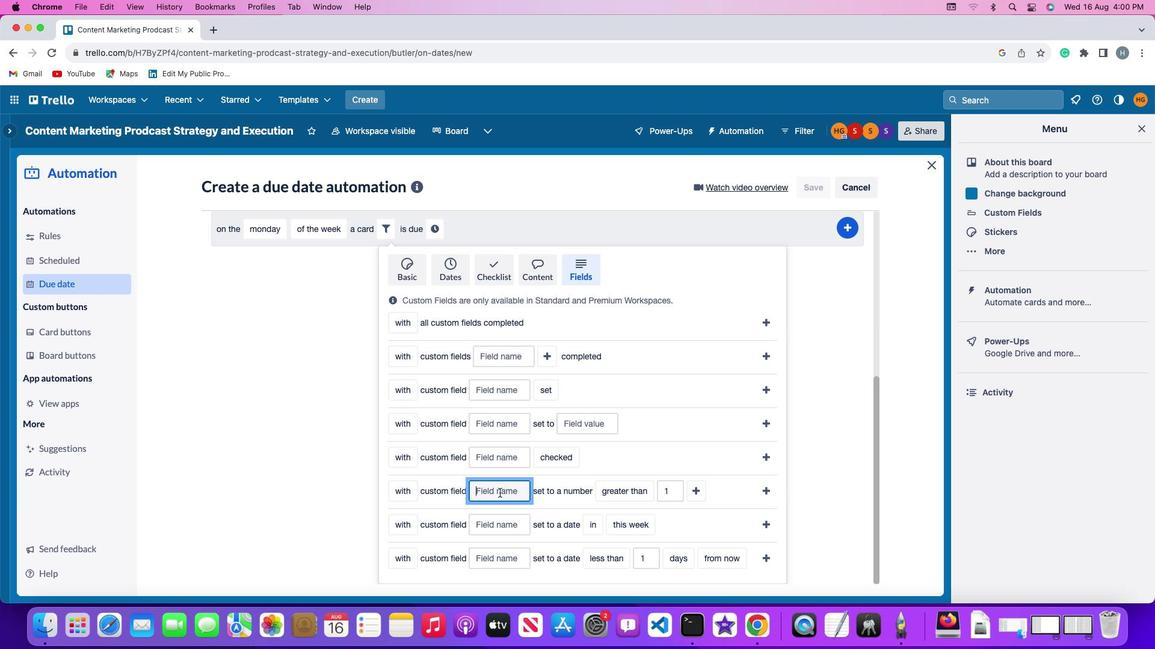 
Action: Key pressed Key.shift'R''e''s''u''m''e'
Screenshot: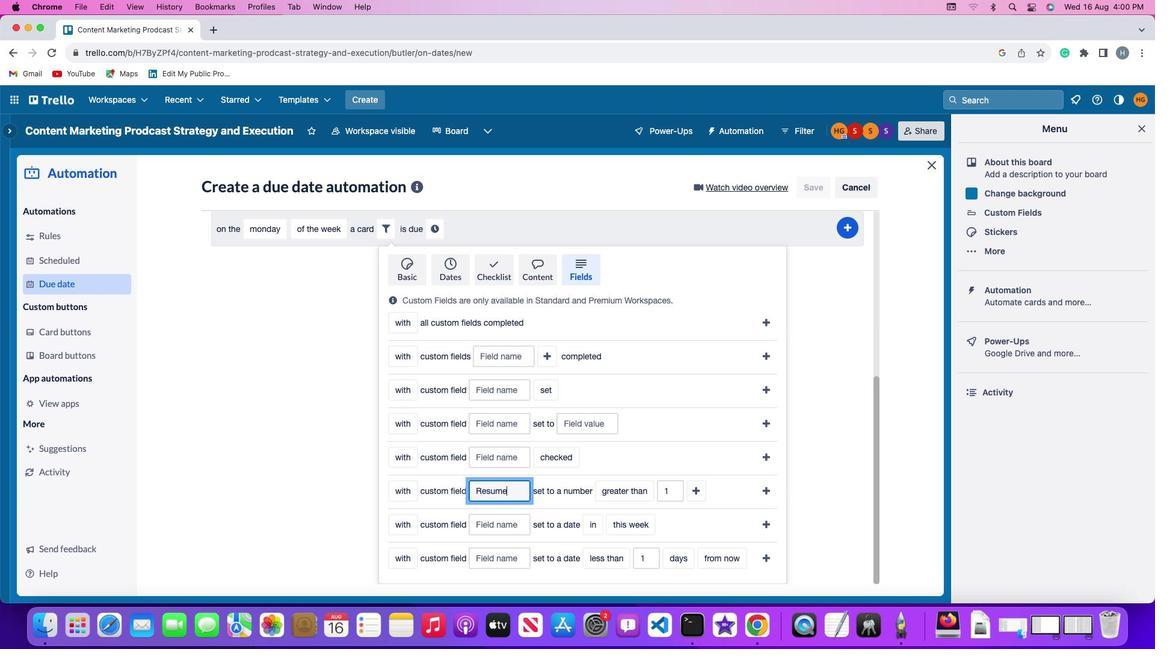 
Action: Mouse moved to (617, 489)
Screenshot: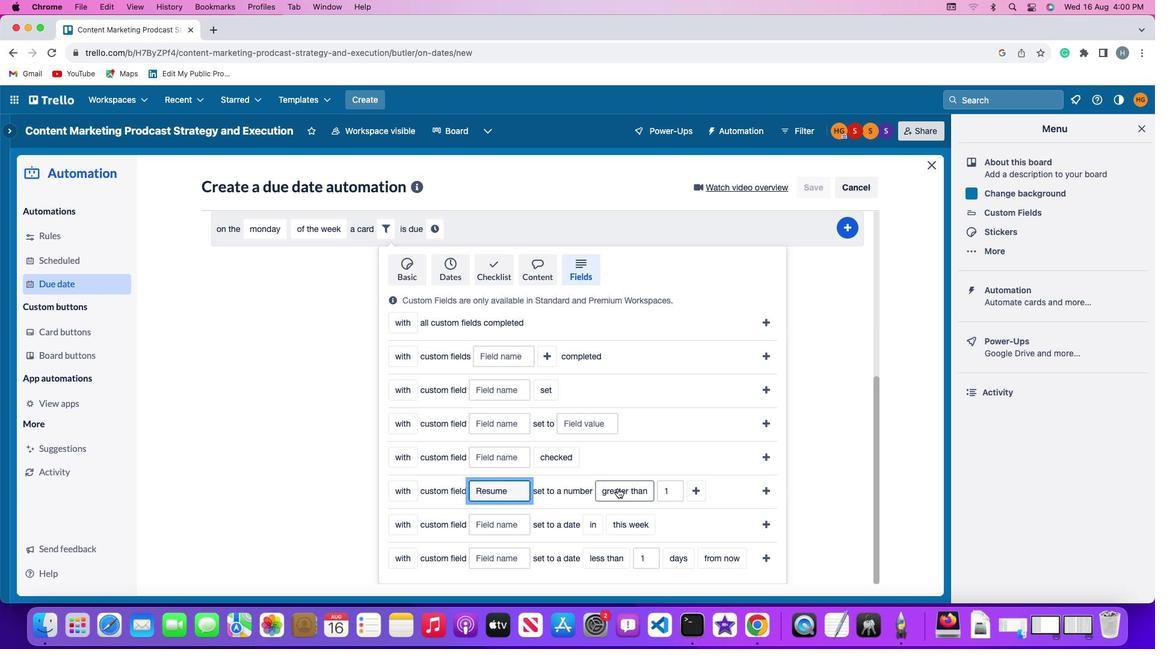 
Action: Mouse pressed left at (617, 489)
Screenshot: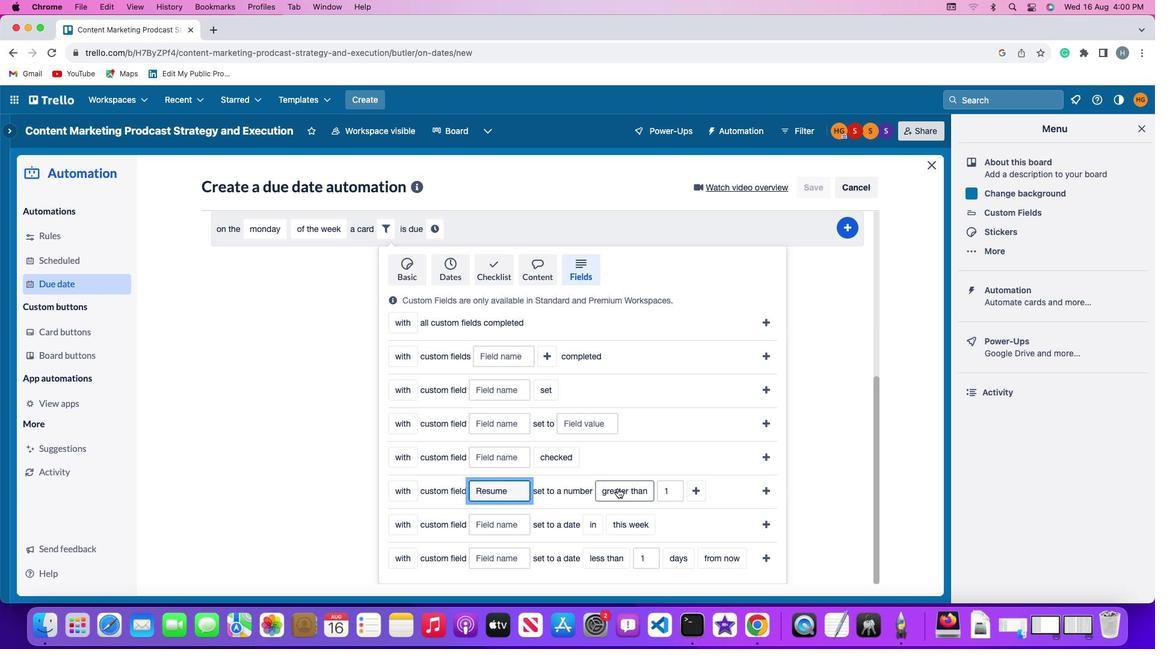 
Action: Mouse moved to (617, 465)
Screenshot: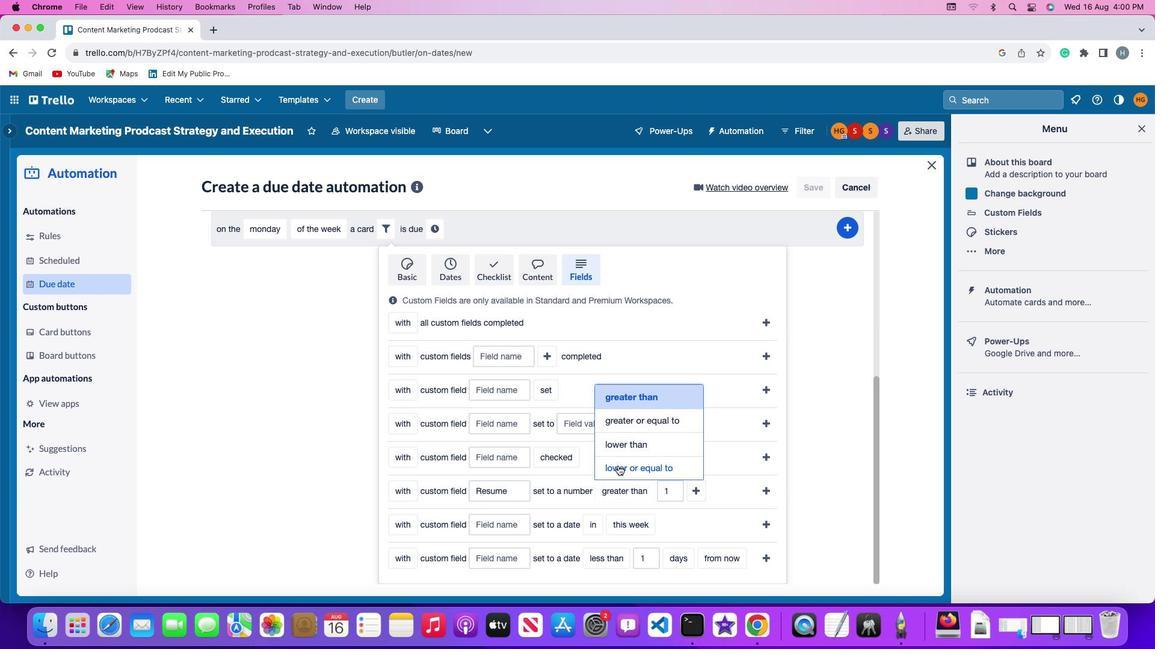 
Action: Mouse pressed left at (617, 465)
Screenshot: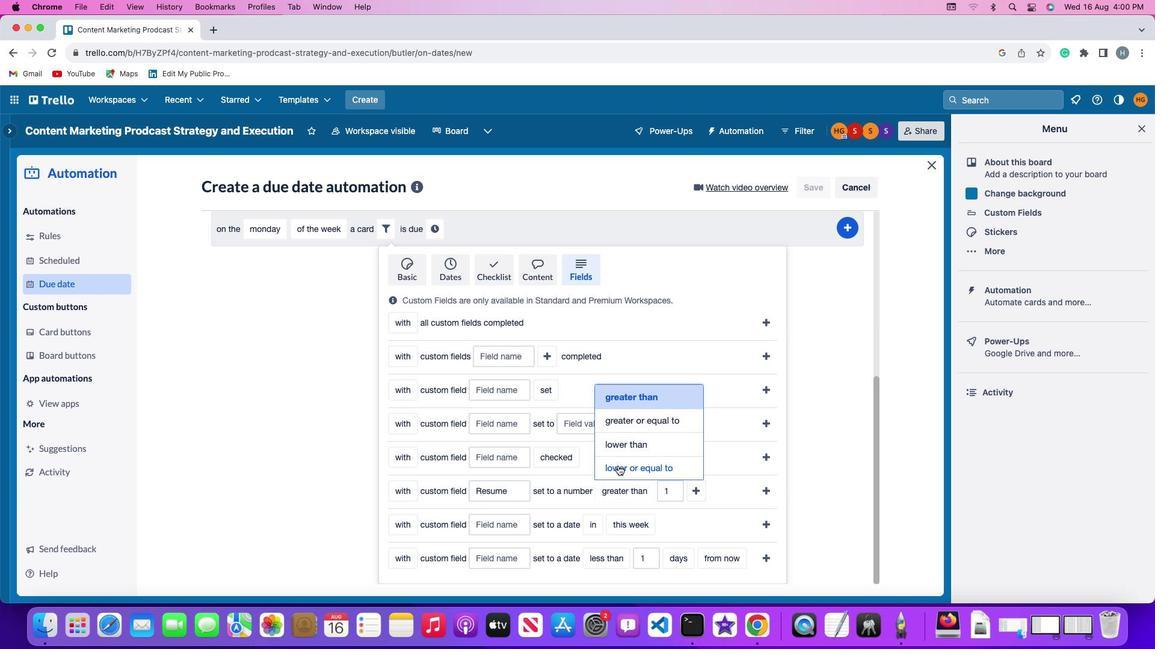 
Action: Mouse moved to (694, 492)
Screenshot: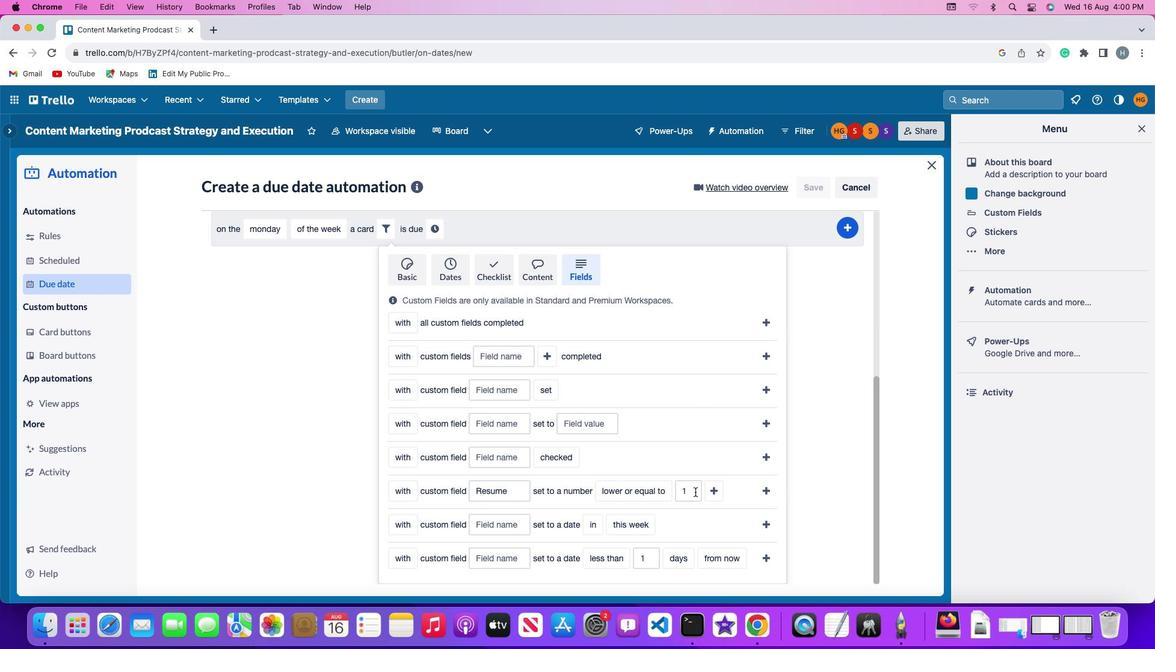 
Action: Mouse pressed left at (694, 492)
Screenshot: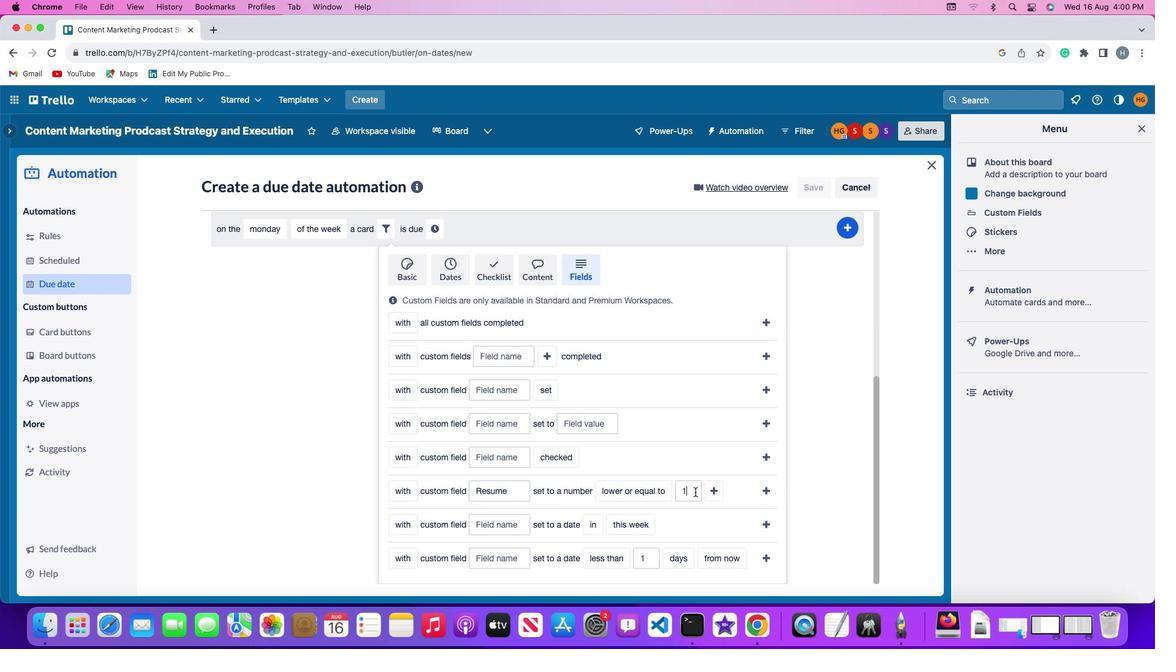 
Action: Key pressed Key.backspace
Screenshot: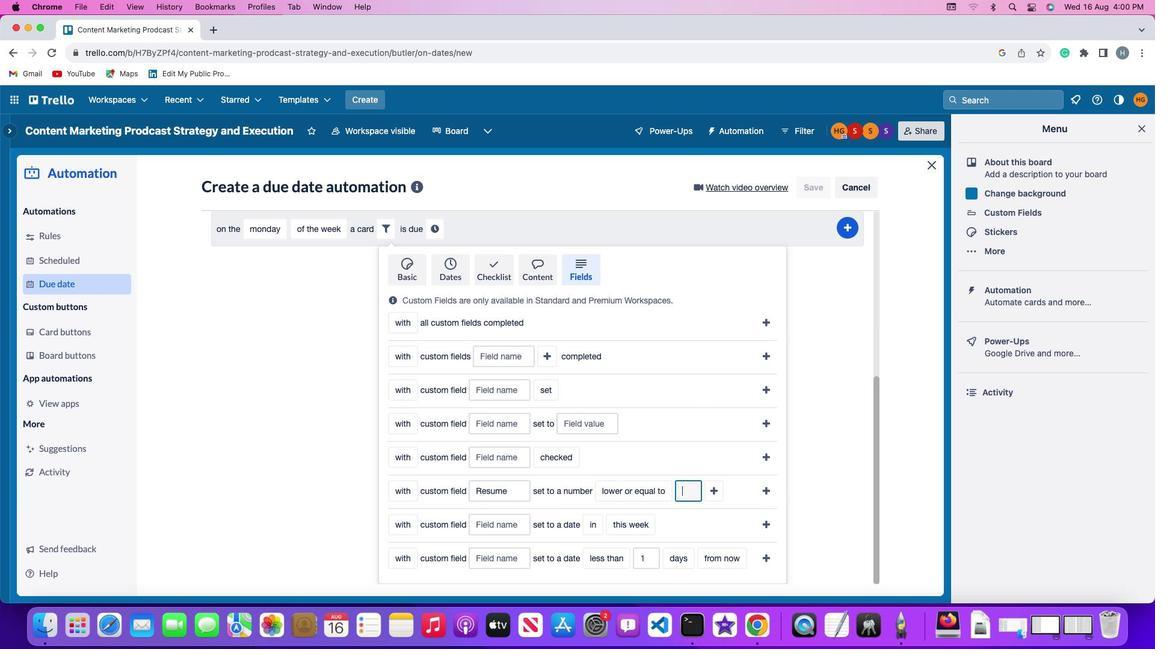 
Action: Mouse moved to (694, 492)
Screenshot: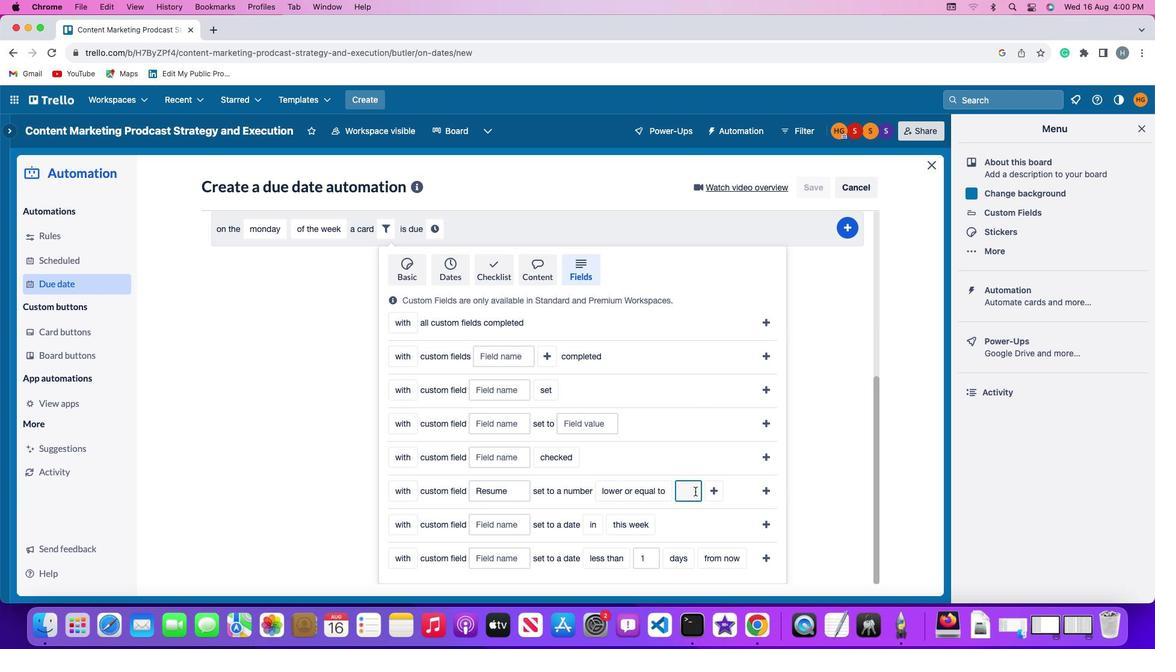 
Action: Key pressed '1'
Screenshot: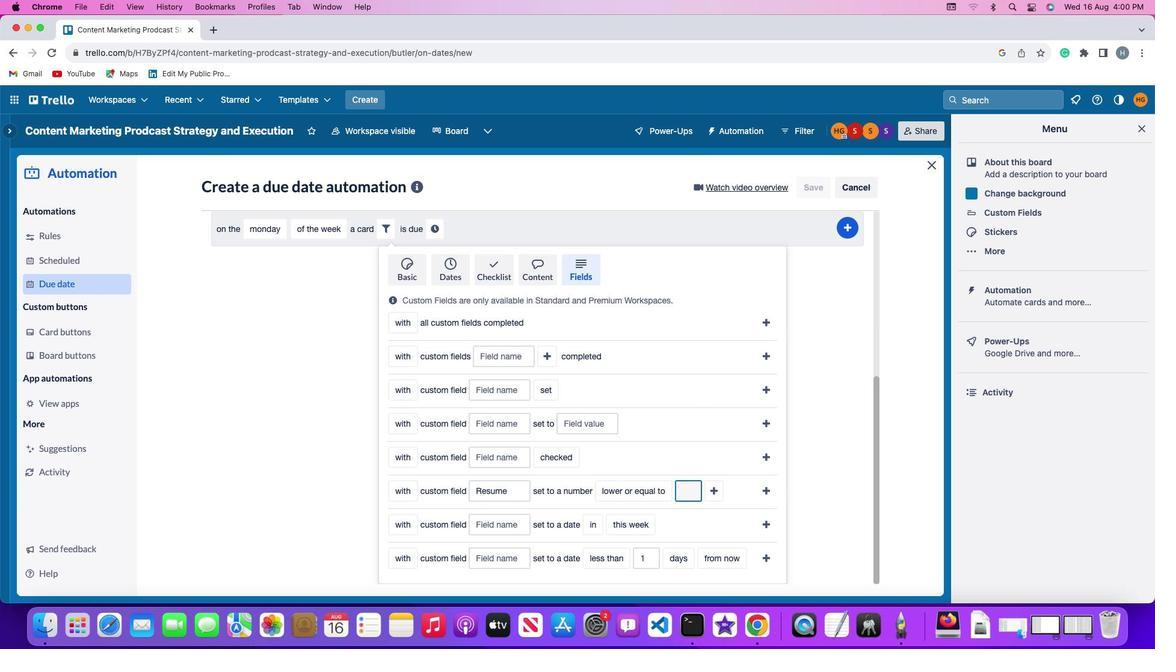 
Action: Mouse moved to (709, 490)
Screenshot: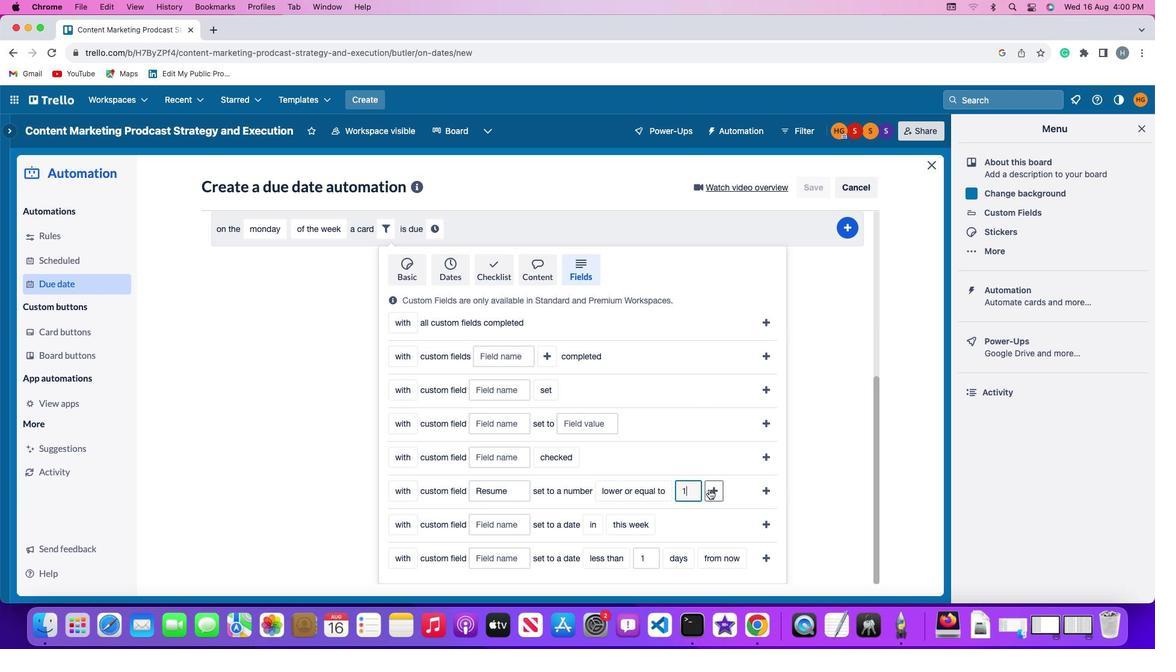 
Action: Mouse pressed left at (709, 490)
Screenshot: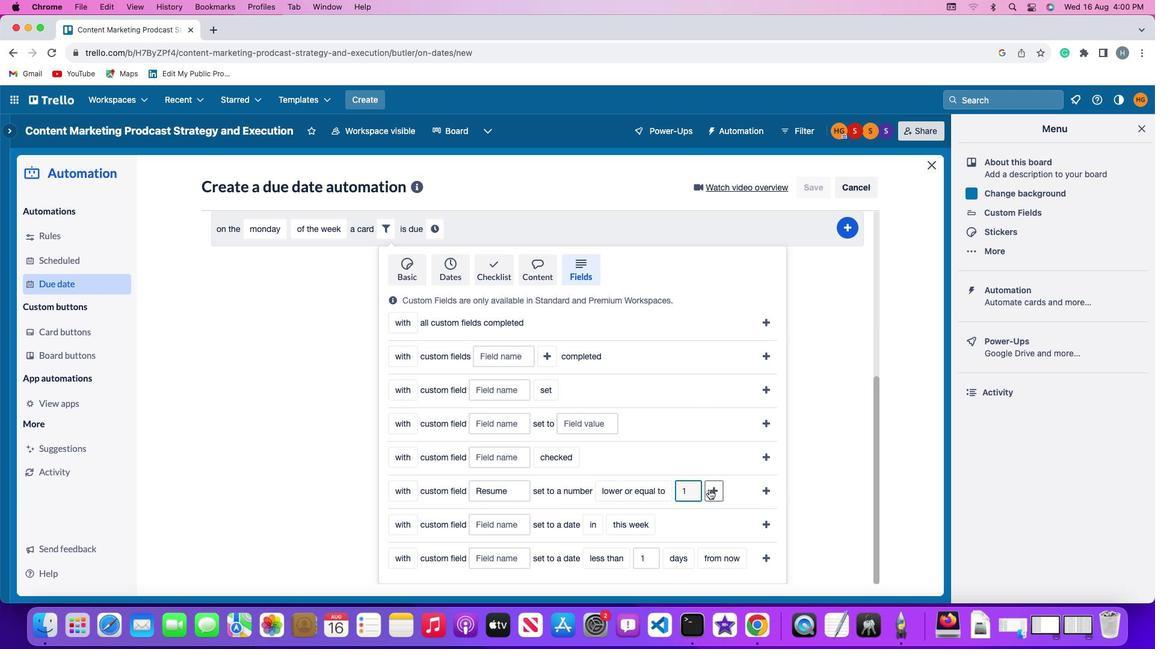 
Action: Mouse moved to (435, 517)
Screenshot: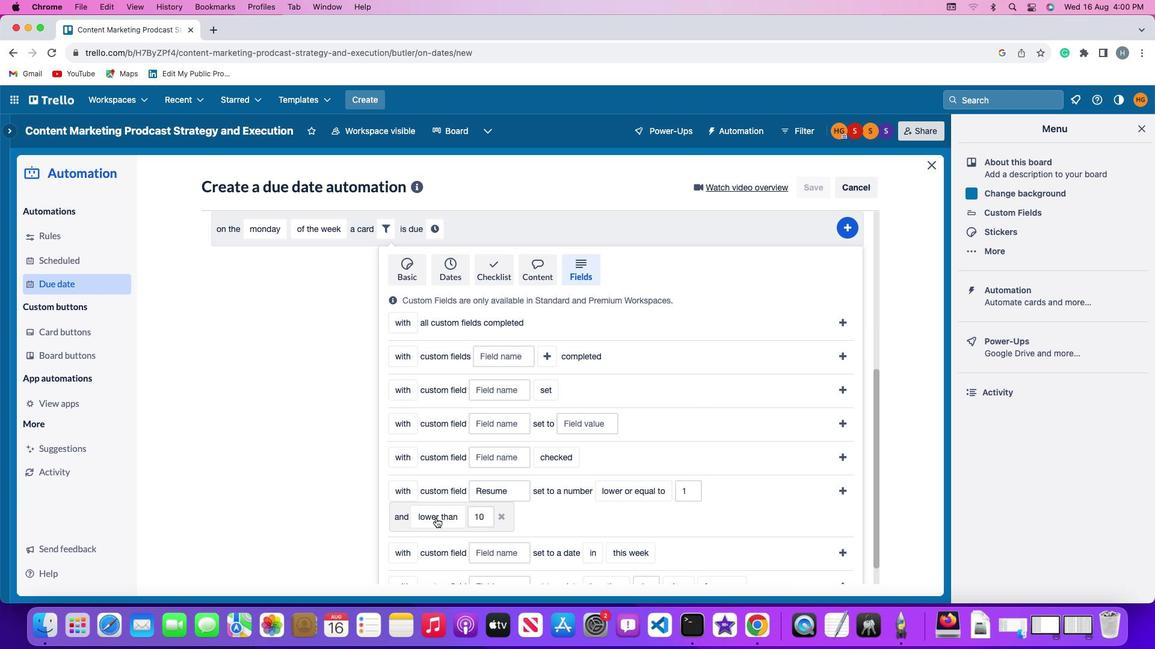 
Action: Mouse pressed left at (435, 517)
Screenshot: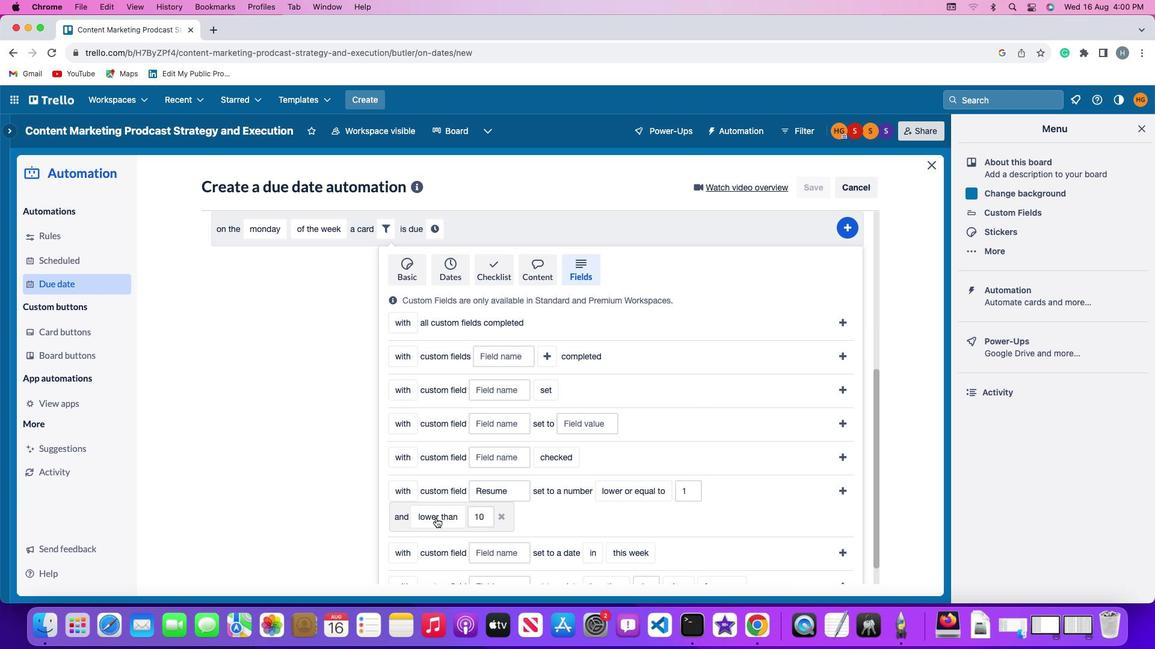 
Action: Mouse moved to (432, 495)
Screenshot: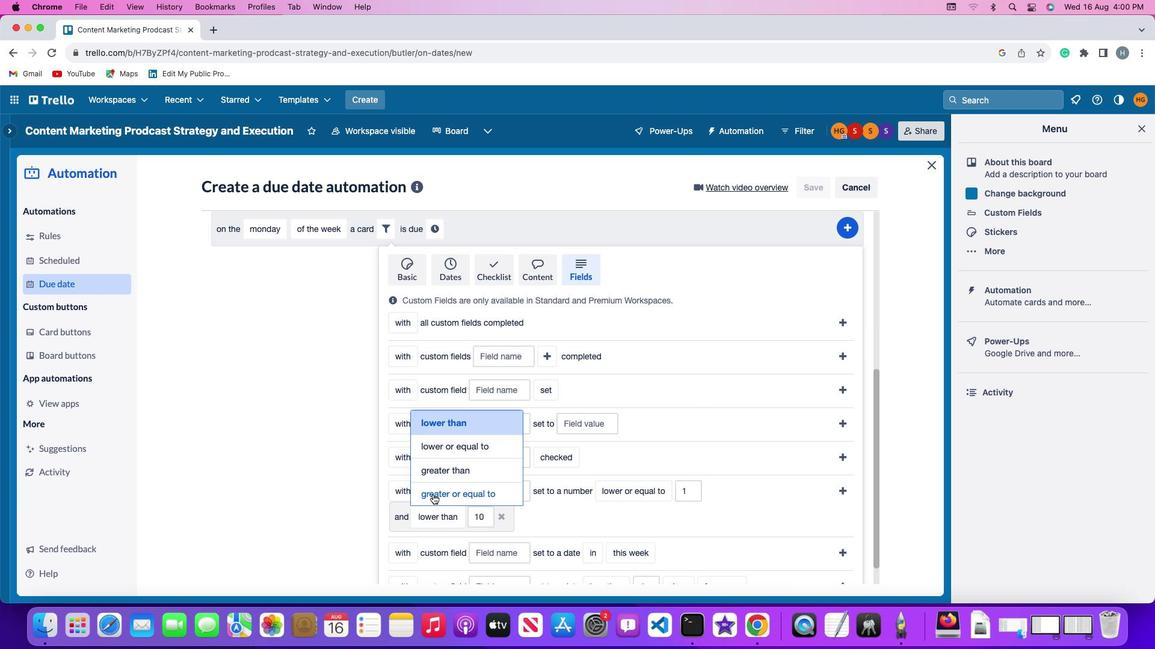 
Action: Mouse pressed left at (432, 495)
Screenshot: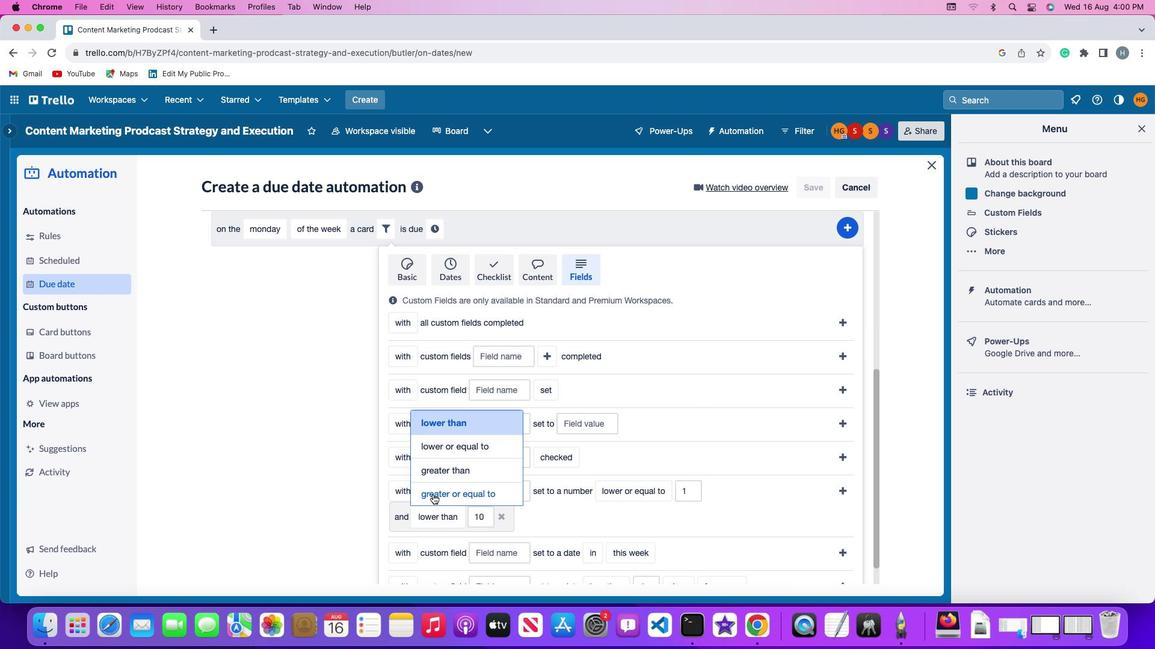 
Action: Mouse moved to (517, 517)
Screenshot: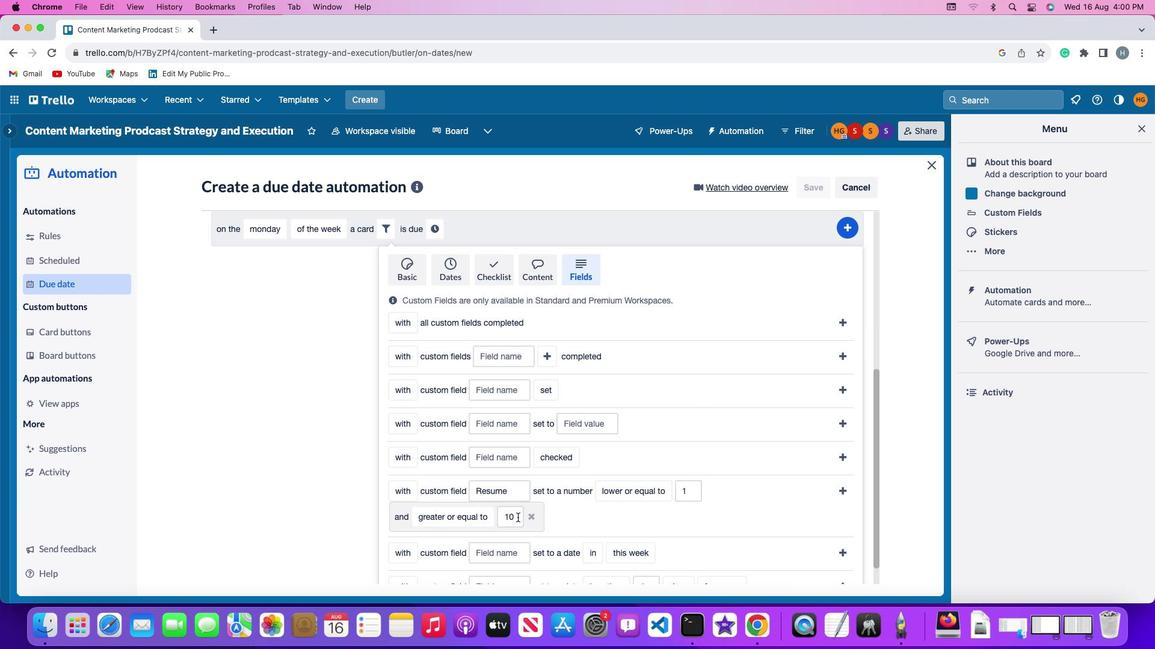 
Action: Mouse pressed left at (517, 517)
Screenshot: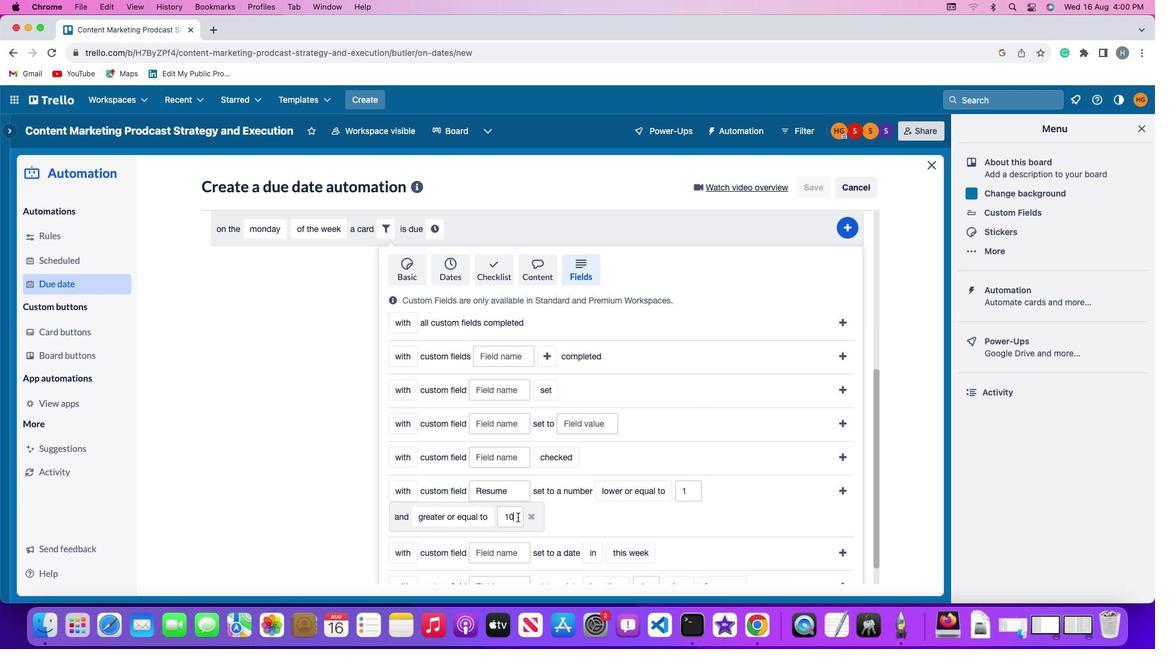 
Action: Key pressed Key.backspaceKey.backspace'1''0'
Screenshot: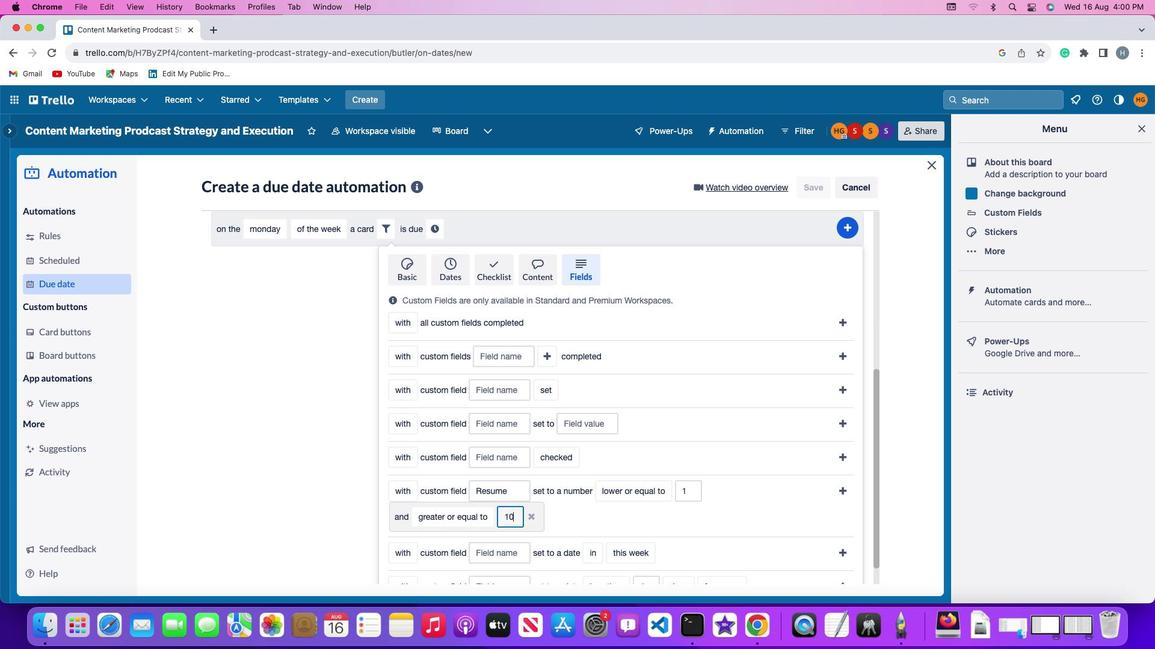 
Action: Mouse moved to (834, 488)
Screenshot: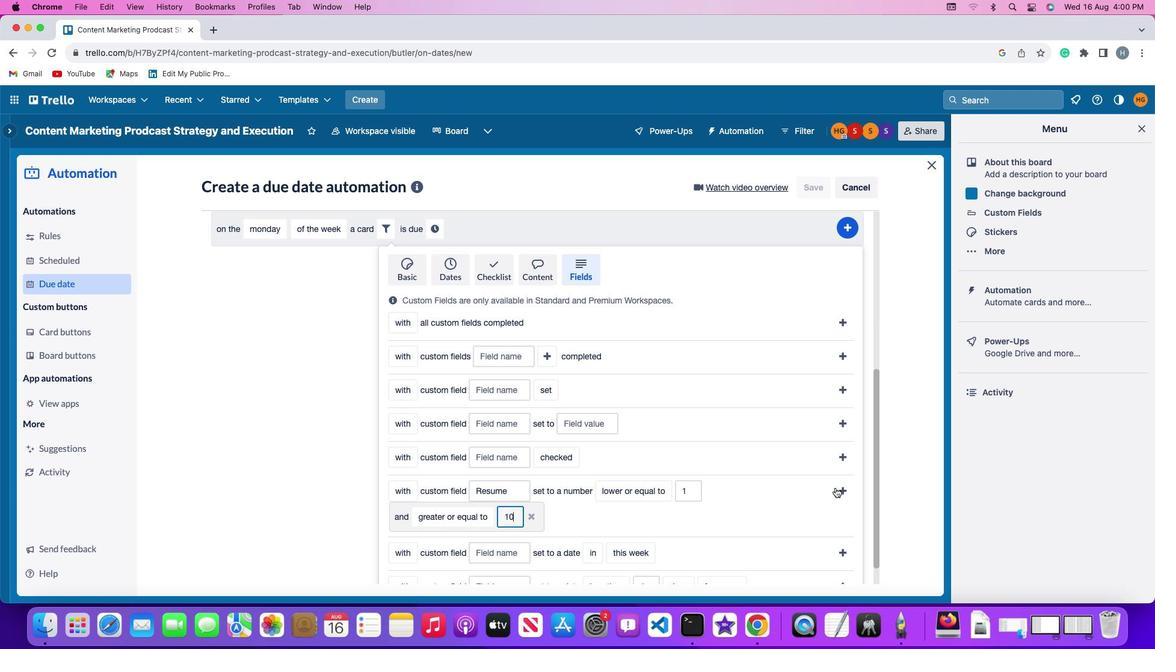 
Action: Mouse pressed left at (834, 488)
Screenshot: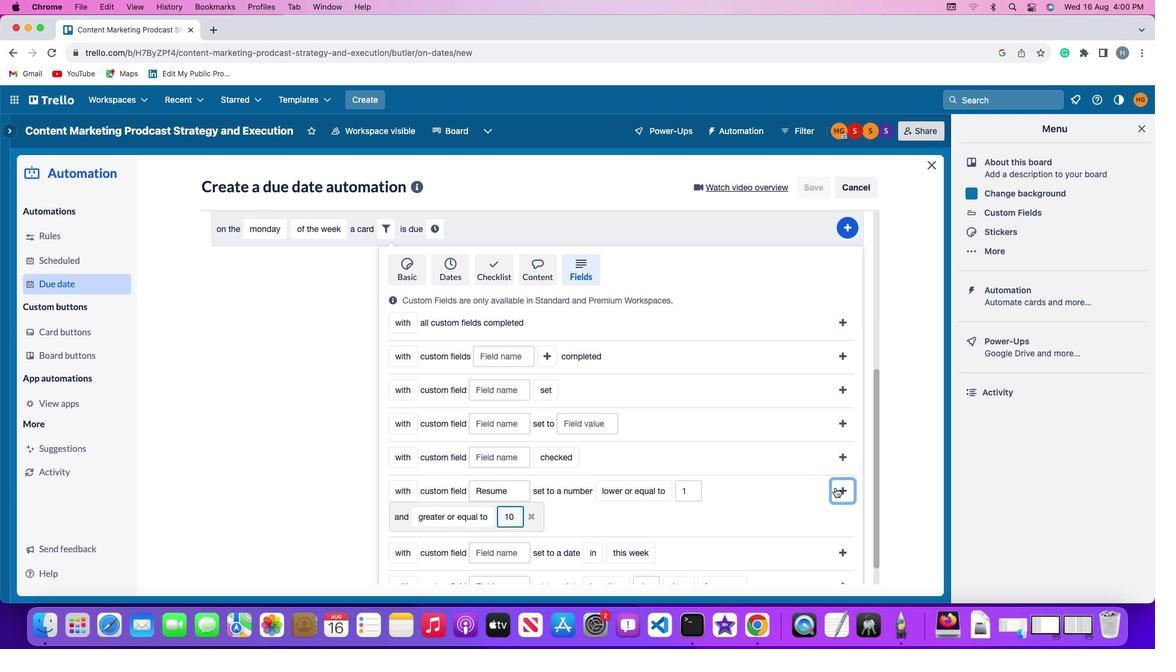 
Action: Mouse moved to (797, 516)
Screenshot: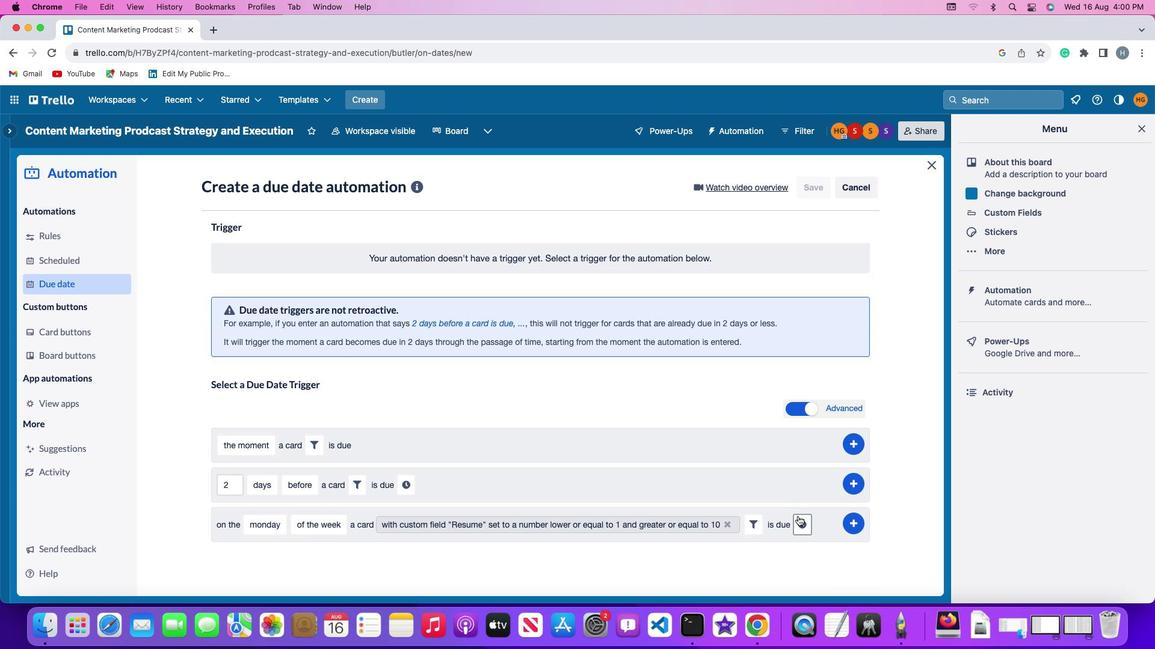 
Action: Mouse pressed left at (797, 516)
Screenshot: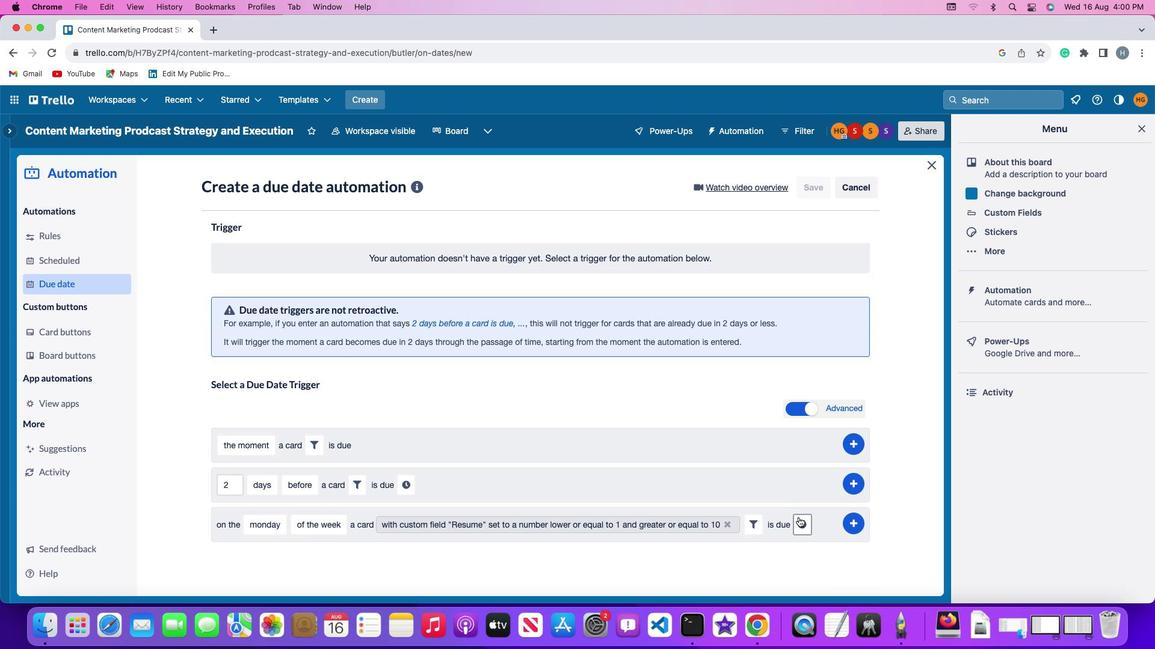 
Action: Mouse moved to (243, 557)
Screenshot: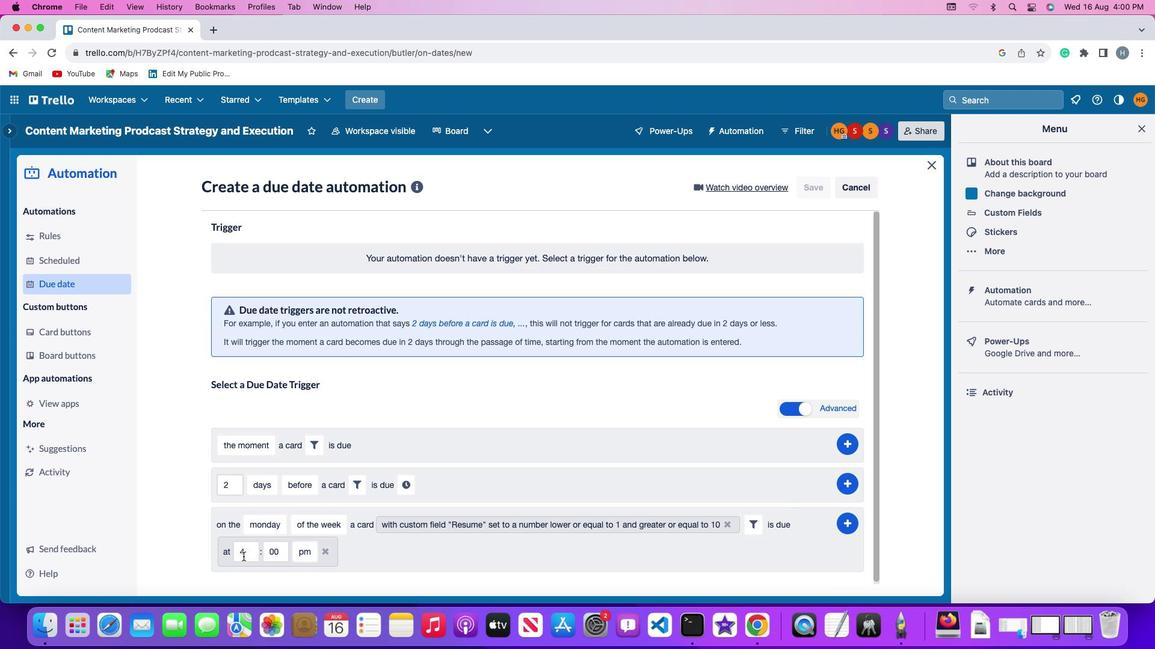 
Action: Mouse pressed left at (243, 557)
Screenshot: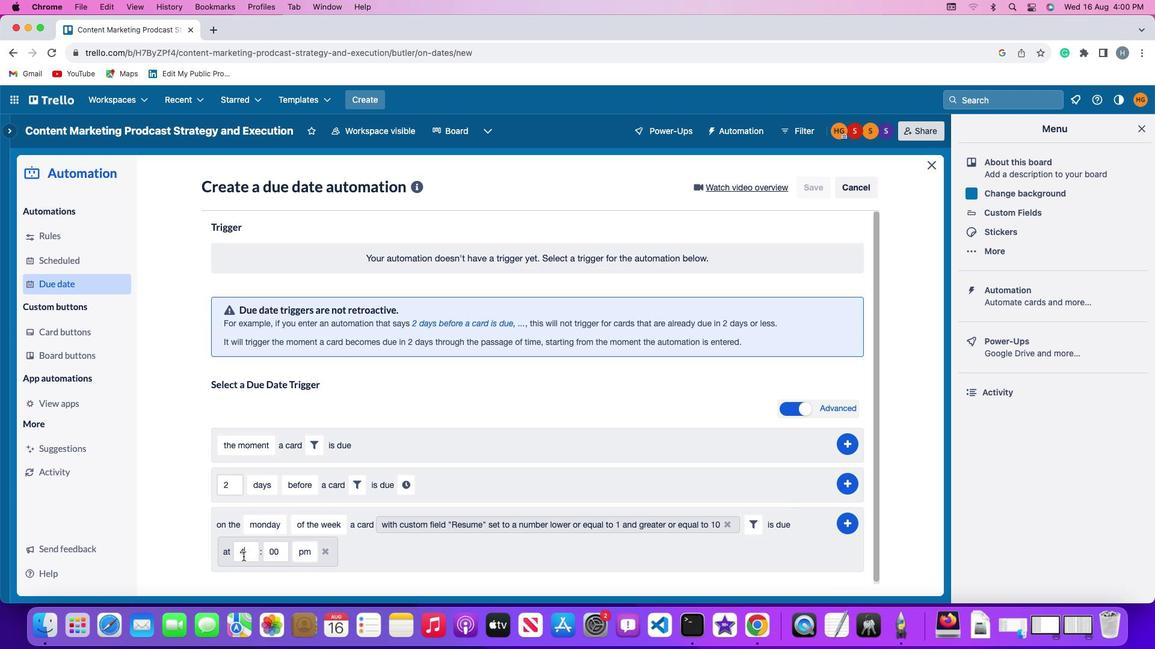 
Action: Mouse moved to (249, 552)
Screenshot: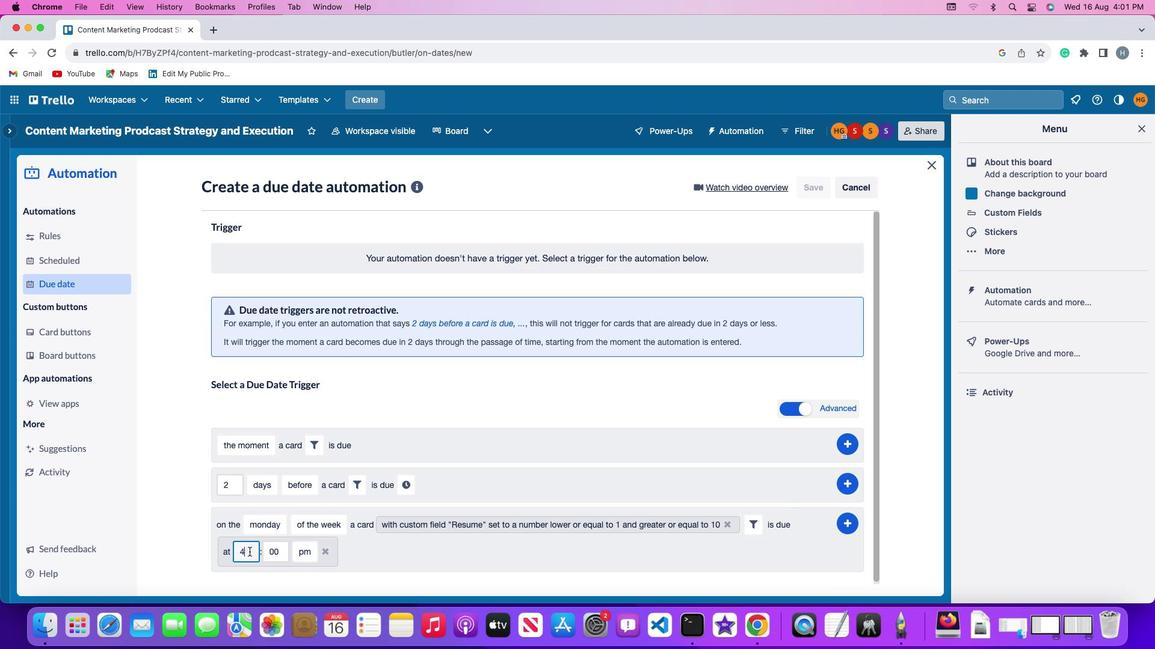 
Action: Key pressed Key.backspaceKey.backspace'1''1'
Screenshot: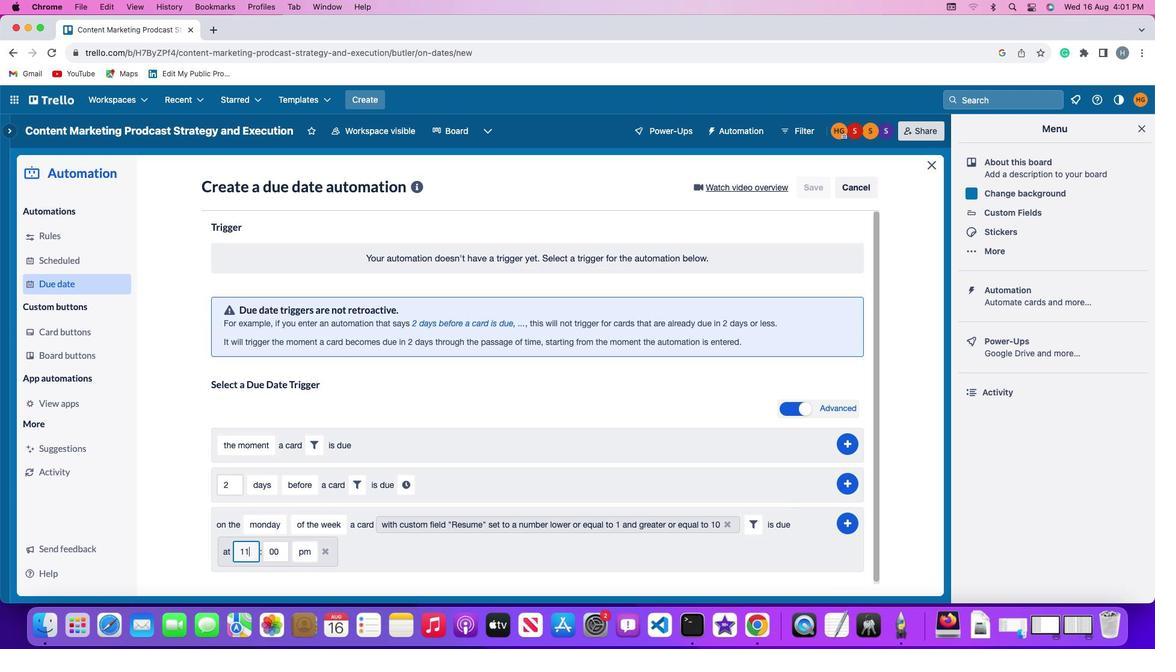 
Action: Mouse moved to (279, 552)
Screenshot: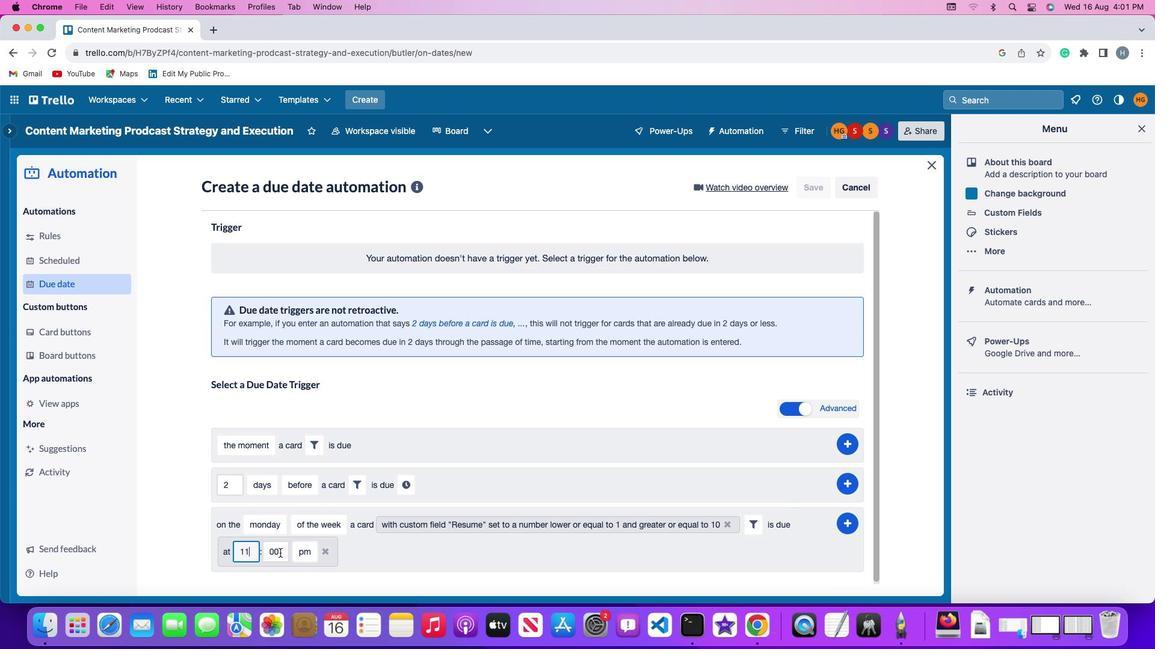 
Action: Mouse pressed left at (279, 552)
Screenshot: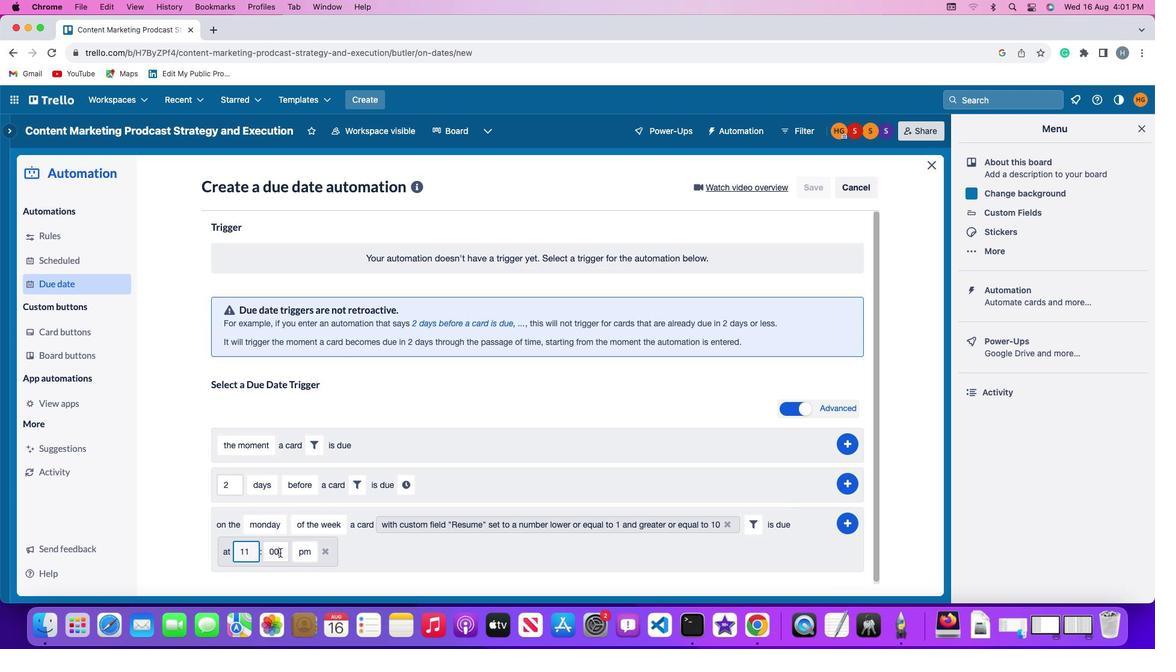 
Action: Key pressed Key.backspaceKey.backspace'0''0'
Screenshot: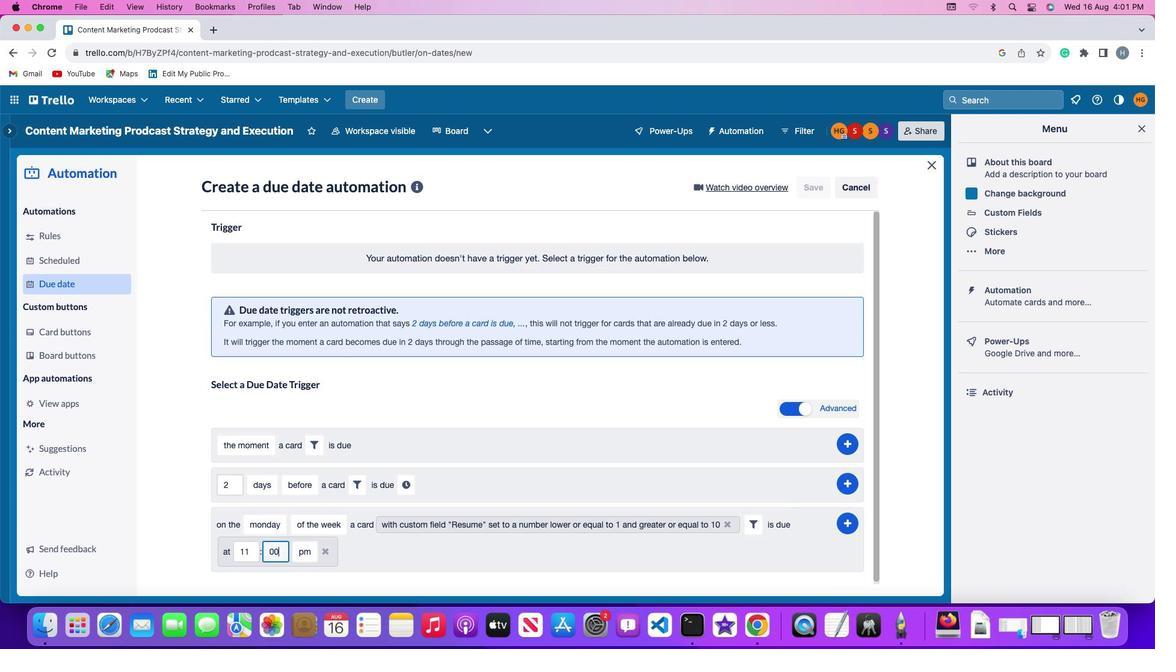 
Action: Mouse moved to (300, 553)
Screenshot: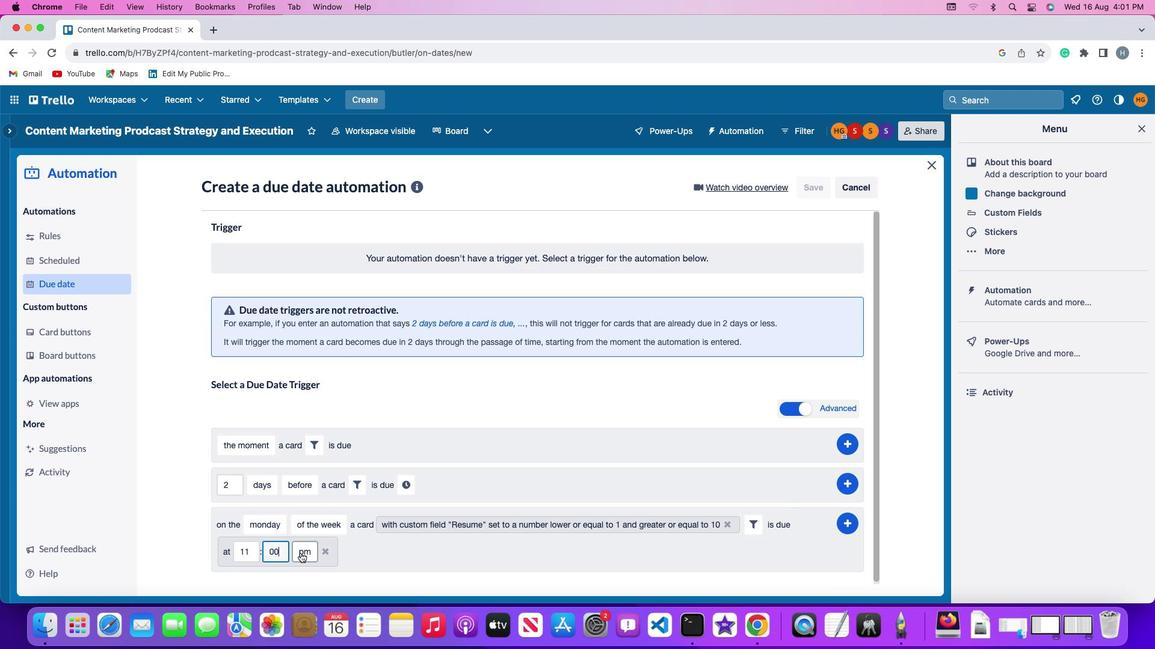 
Action: Mouse pressed left at (300, 553)
Screenshot: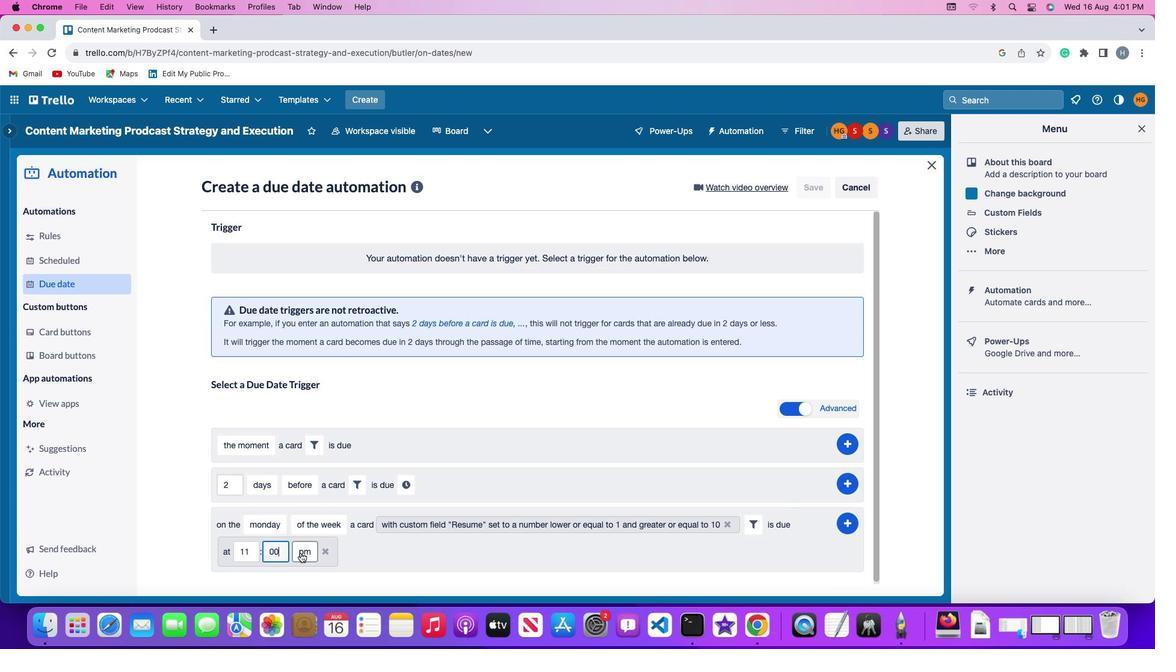 
Action: Mouse moved to (309, 501)
Screenshot: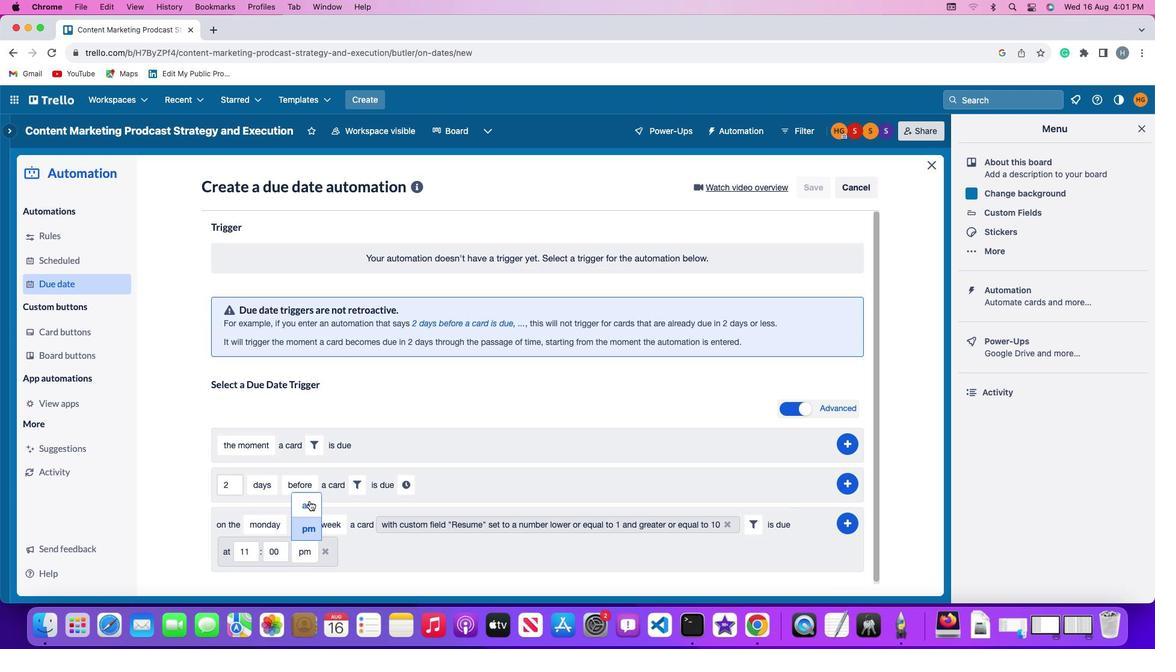 
Action: Mouse pressed left at (309, 501)
Screenshot: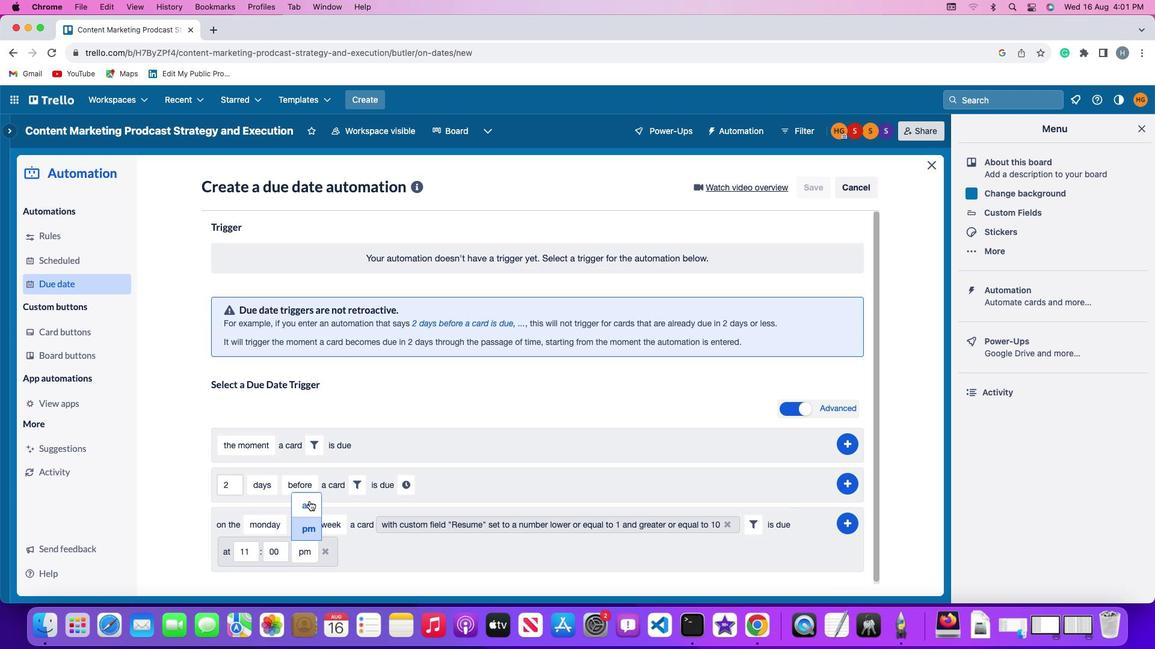
Action: Mouse moved to (856, 521)
Screenshot: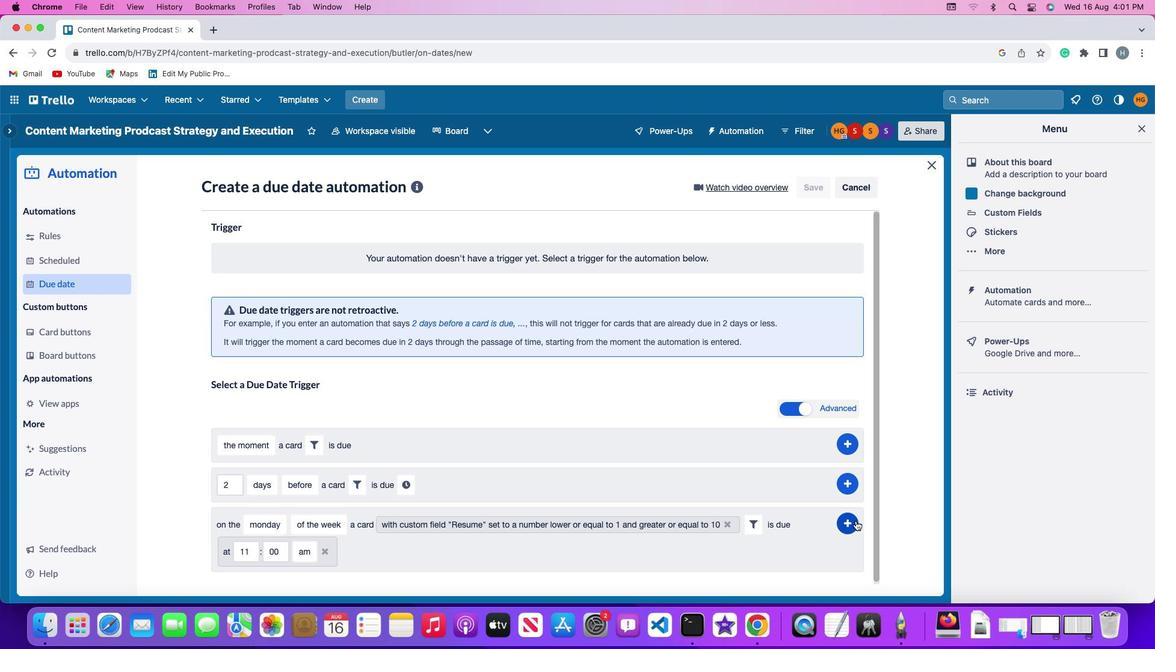 
Action: Mouse pressed left at (856, 521)
Screenshot: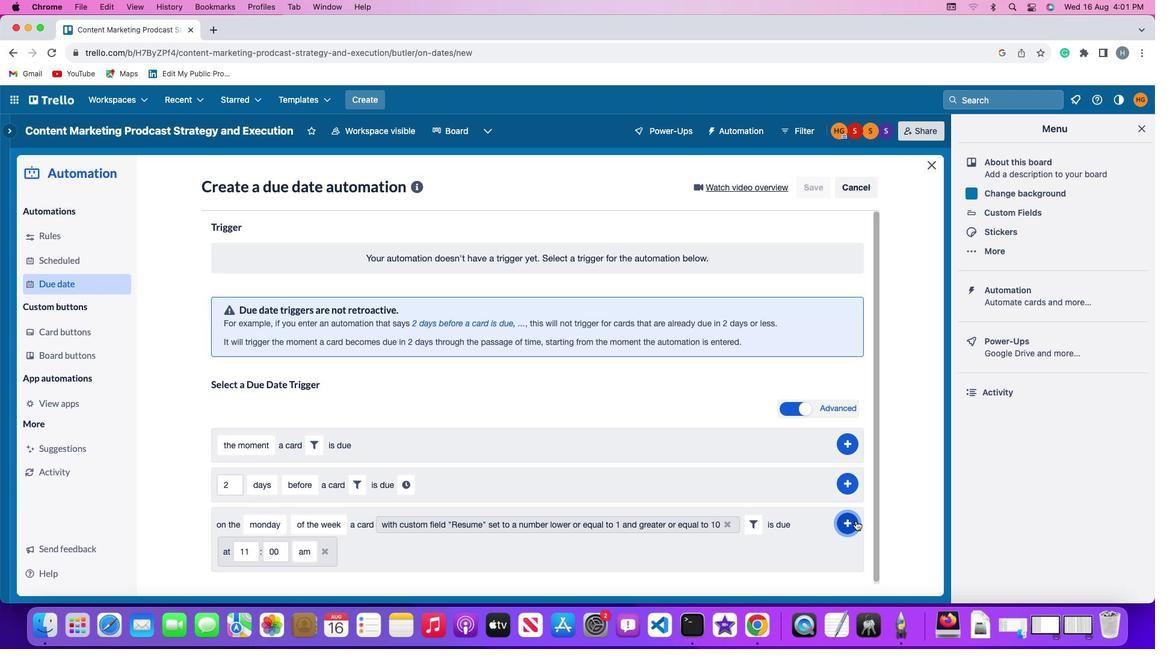 
Action: Mouse moved to (896, 437)
Screenshot: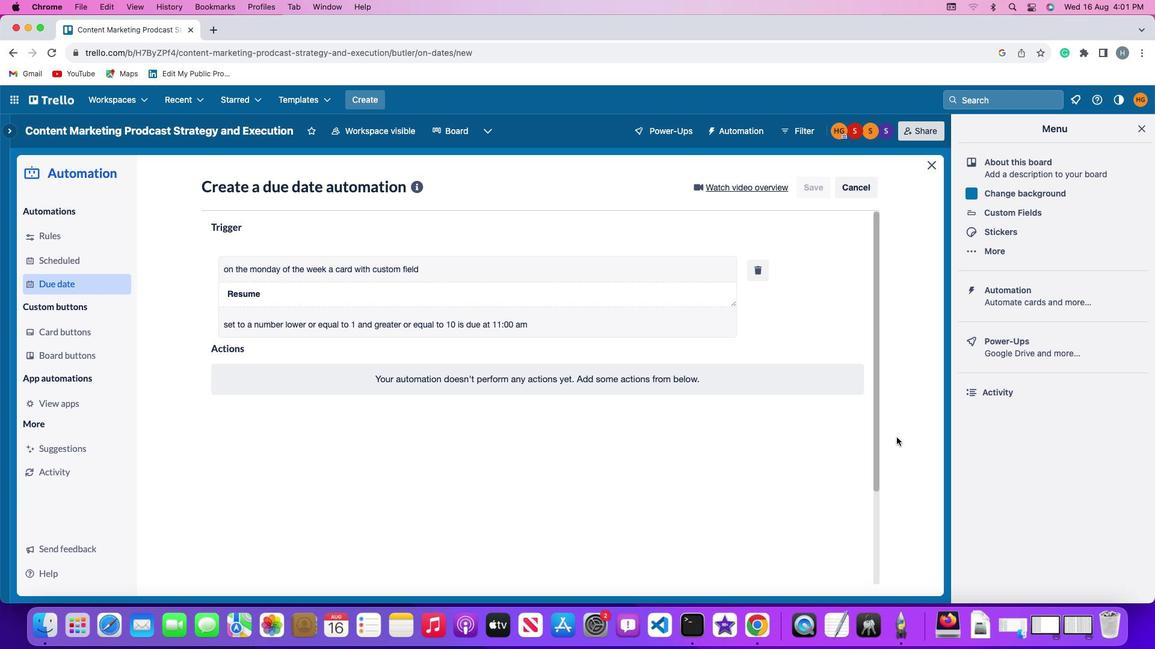 
